 Task: Find connections with filter location Sibaté with filter topic #Advertisingandmarketingwith filter profile language Spanish with filter current company Hoteliers Web with filter school Government High School - India with filter industry Geothermal Electric Power Generation with filter service category Trade Shows with filter keywords title Title Analyst
Action: Mouse moved to (257, 212)
Screenshot: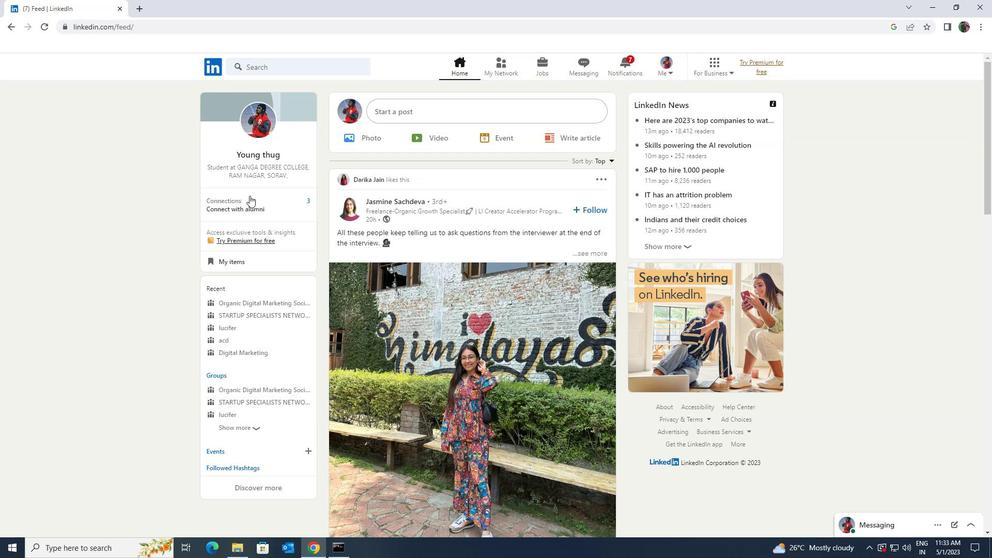 
Action: Mouse pressed left at (257, 212)
Screenshot: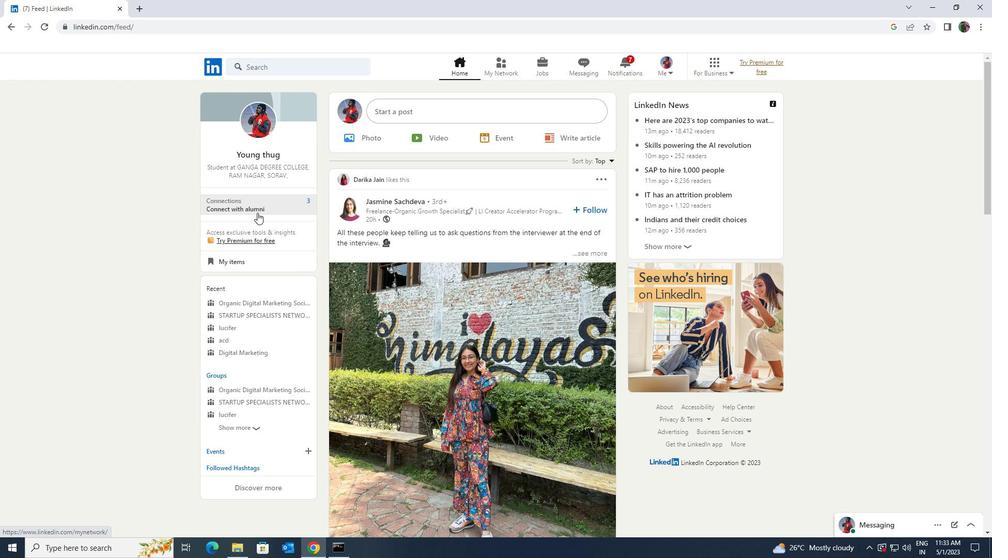 
Action: Mouse moved to (284, 126)
Screenshot: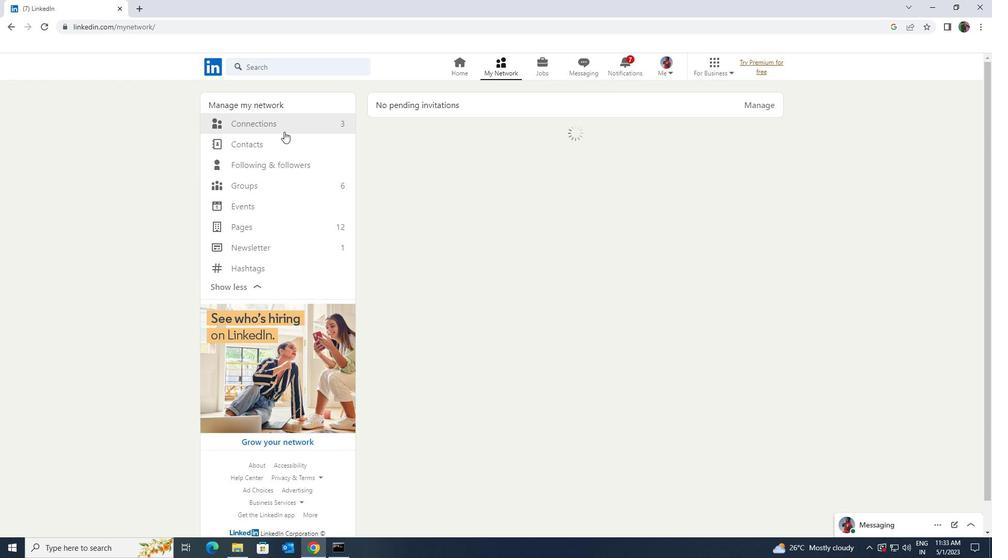 
Action: Mouse pressed left at (284, 126)
Screenshot: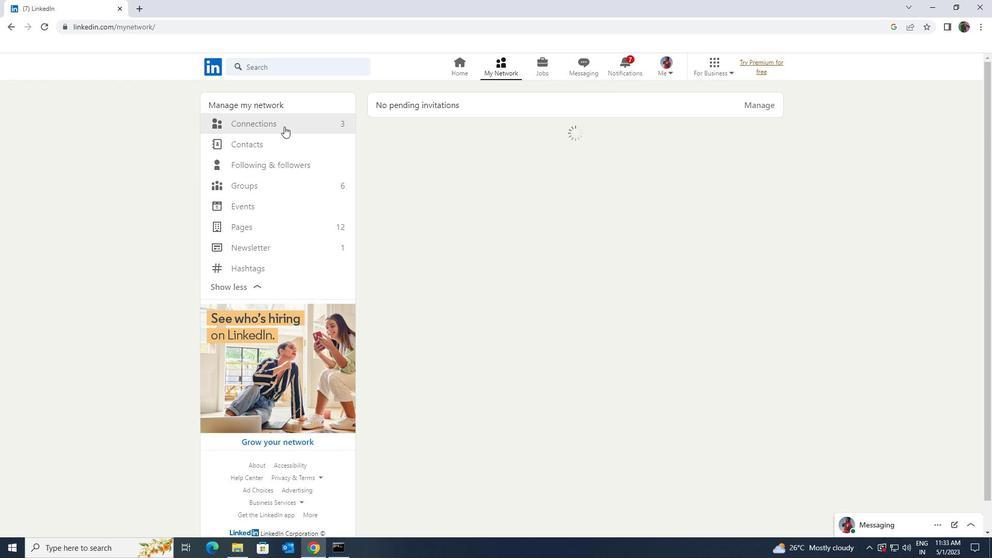 
Action: Mouse moved to (556, 125)
Screenshot: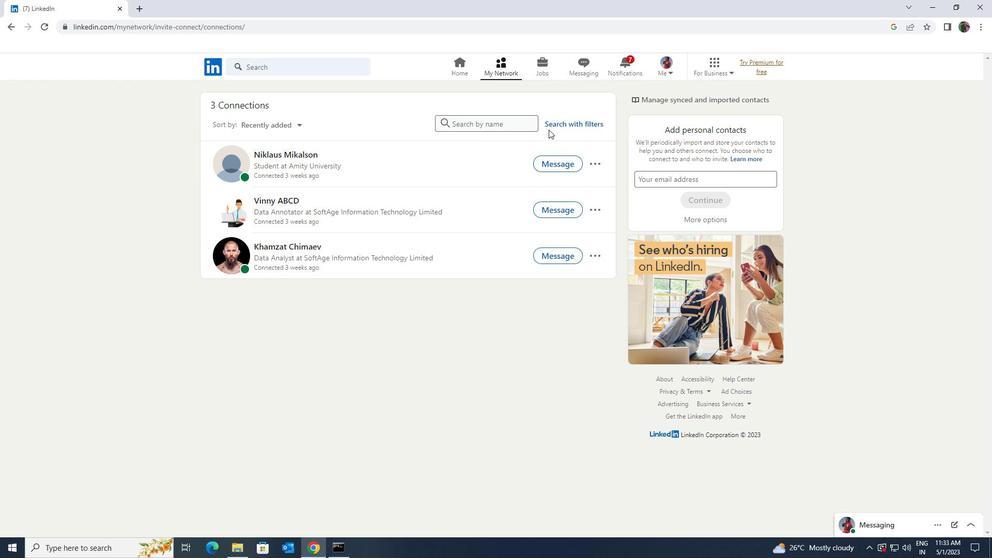 
Action: Mouse pressed left at (556, 125)
Screenshot: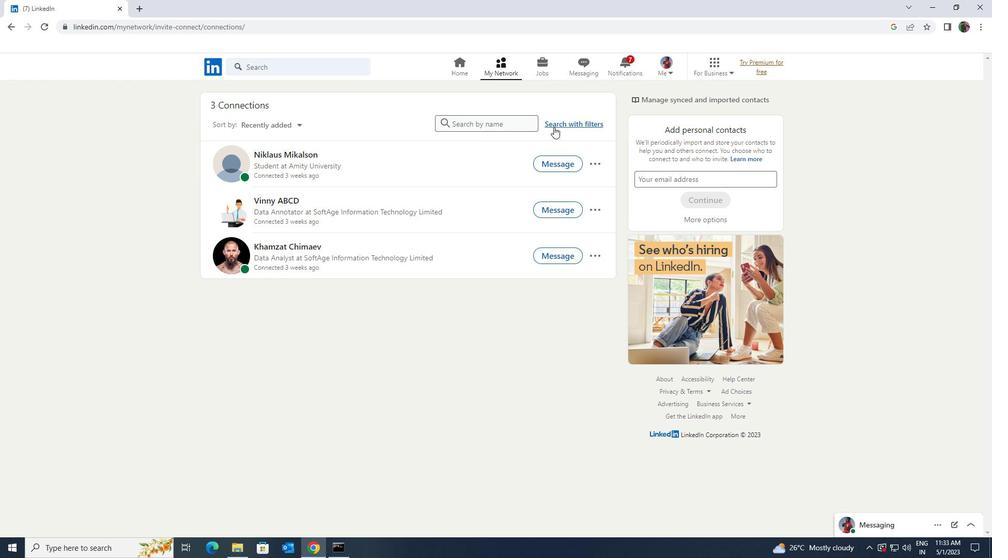 
Action: Mouse moved to (528, 98)
Screenshot: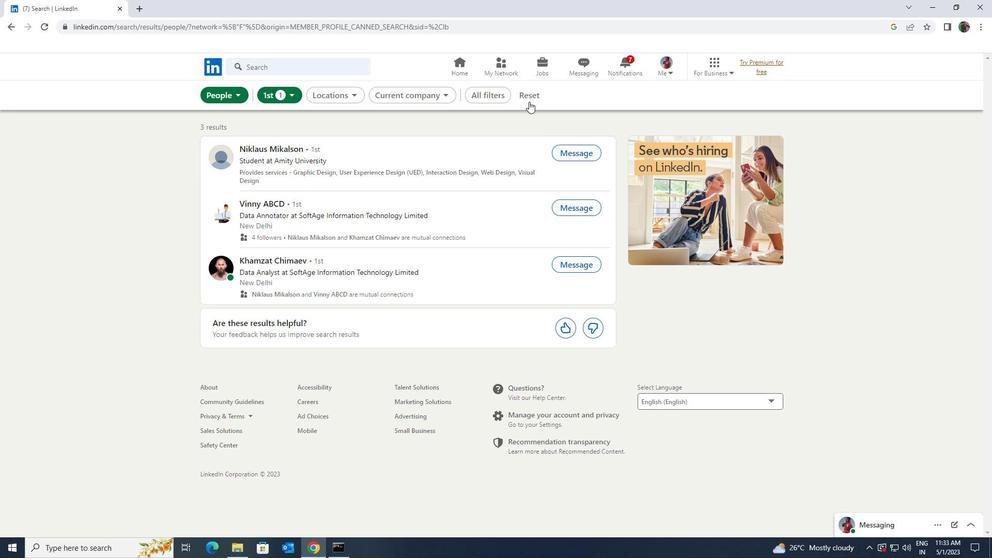 
Action: Mouse pressed left at (528, 98)
Screenshot: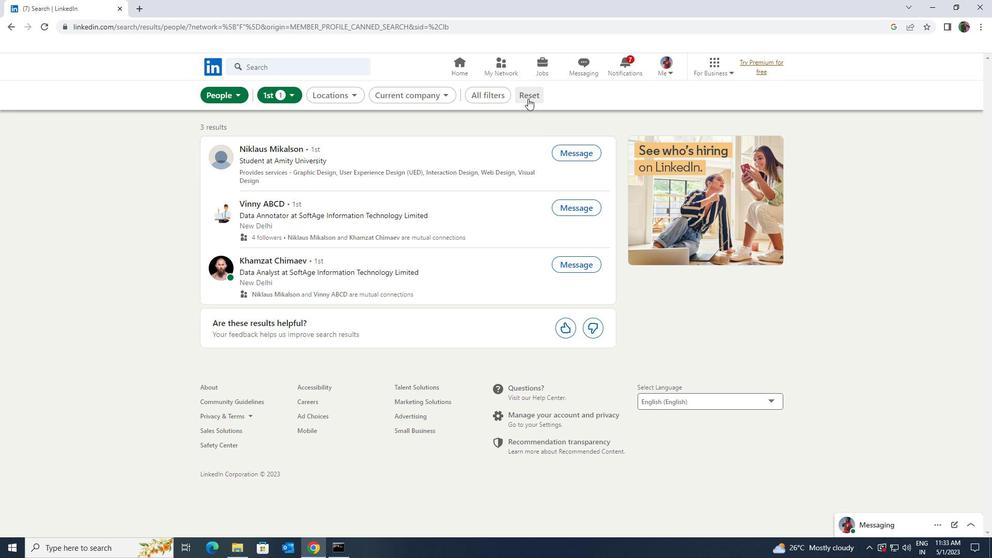 
Action: Mouse moved to (515, 97)
Screenshot: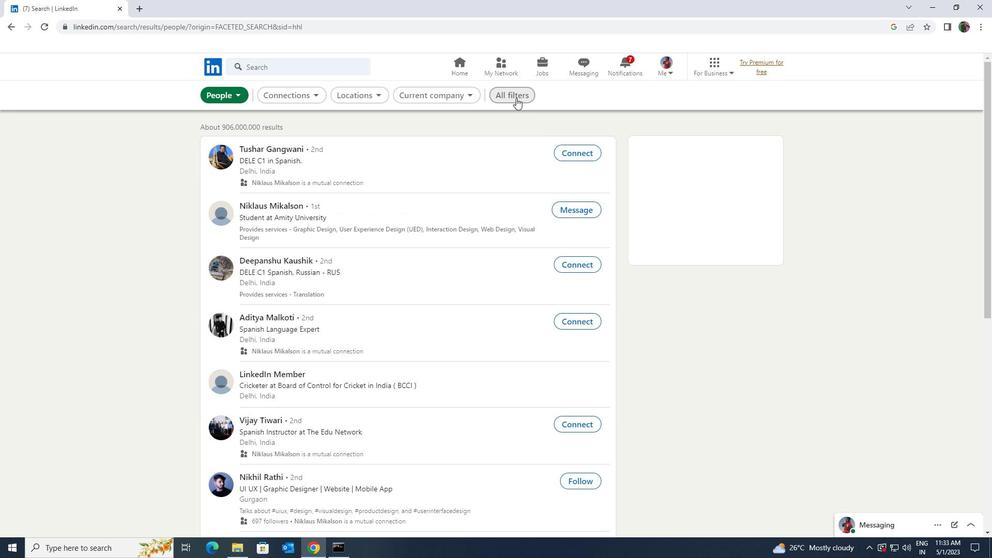 
Action: Mouse pressed left at (515, 97)
Screenshot: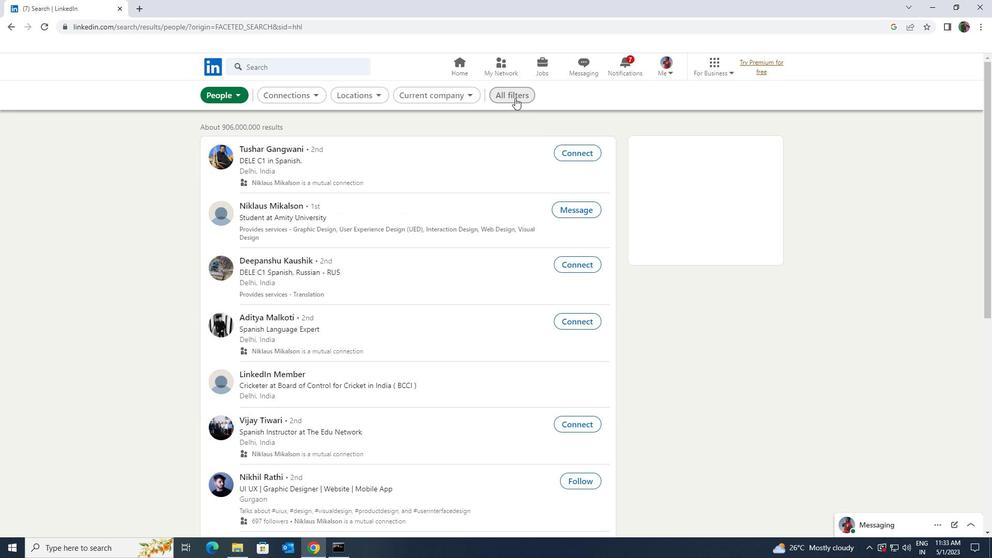 
Action: Mouse moved to (755, 291)
Screenshot: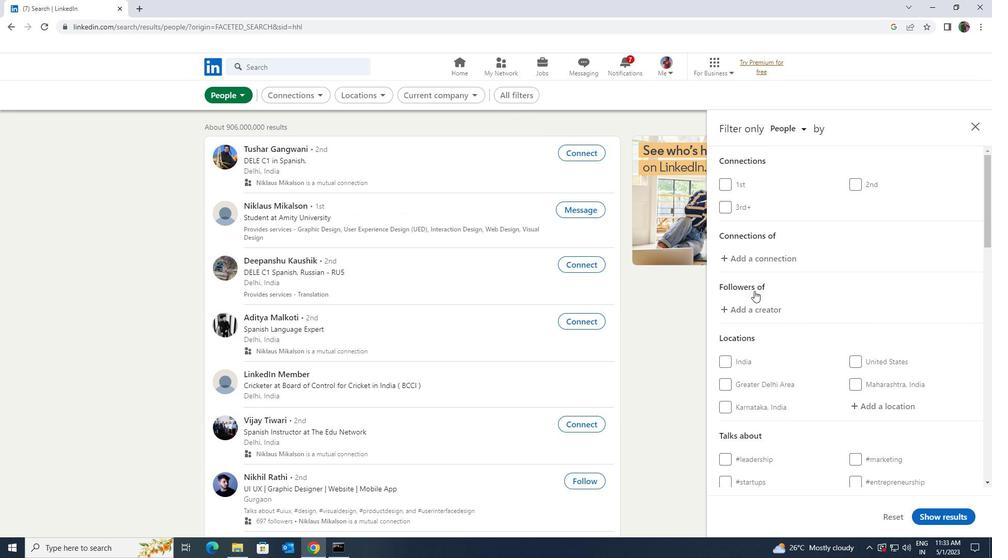 
Action: Mouse scrolled (755, 290) with delta (0, 0)
Screenshot: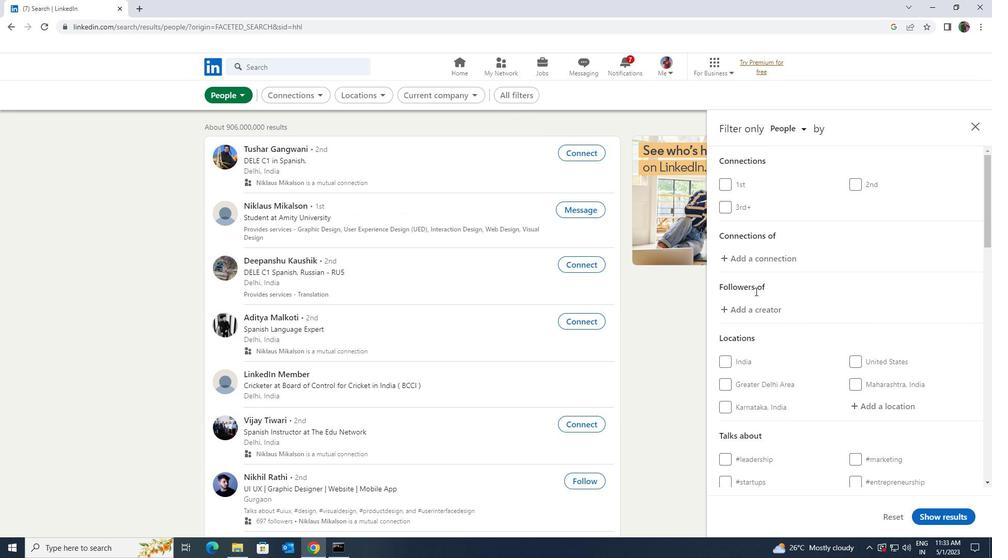 
Action: Mouse moved to (848, 351)
Screenshot: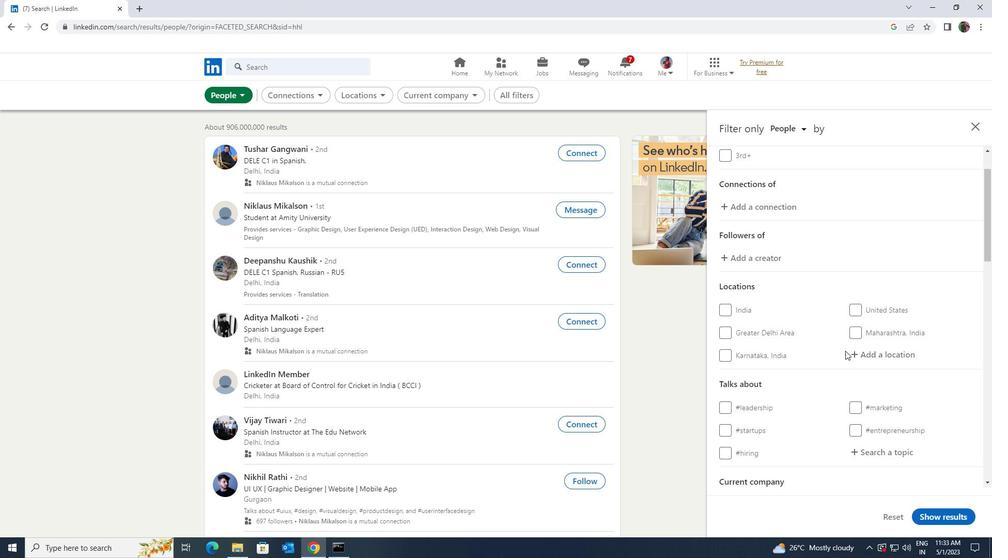
Action: Mouse pressed left at (848, 351)
Screenshot: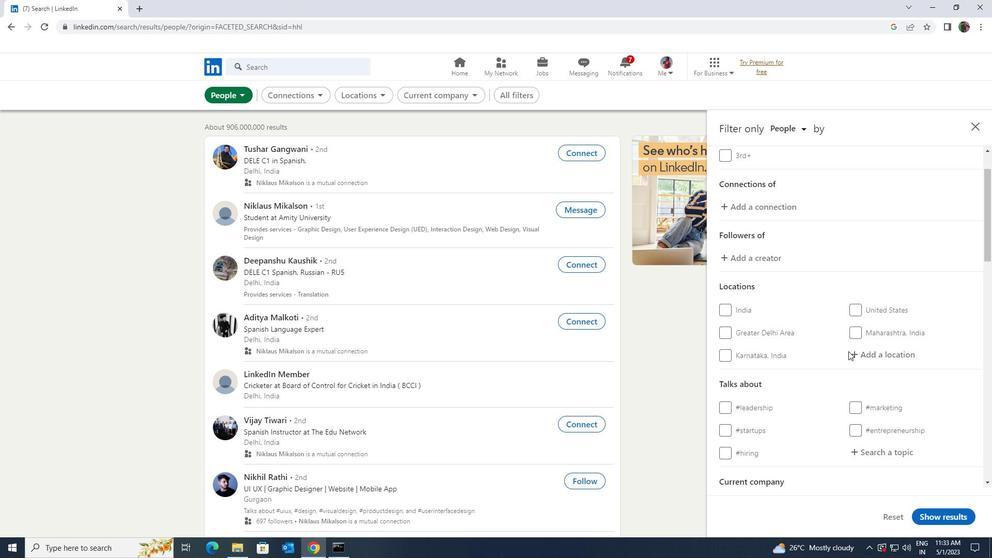 
Action: Mouse moved to (856, 353)
Screenshot: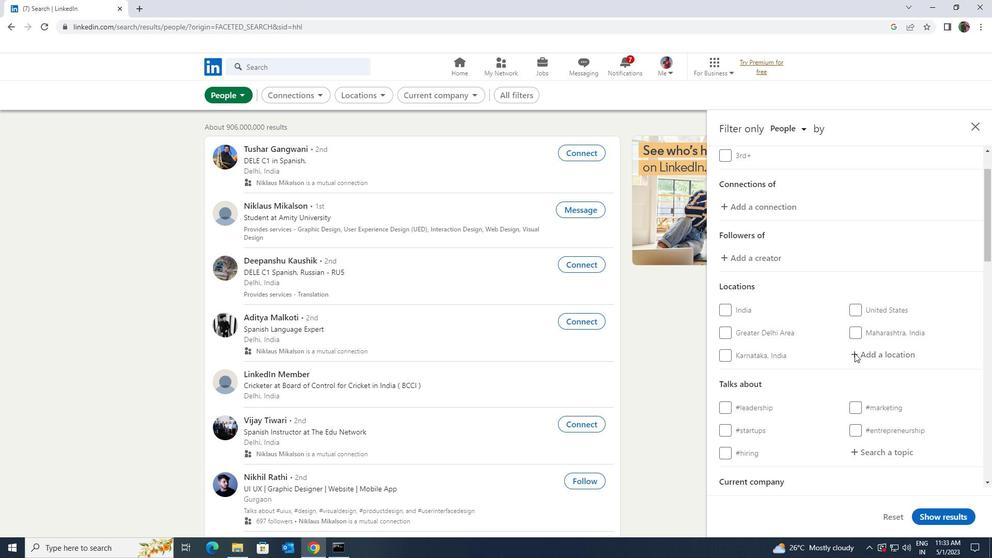 
Action: Mouse pressed left at (856, 353)
Screenshot: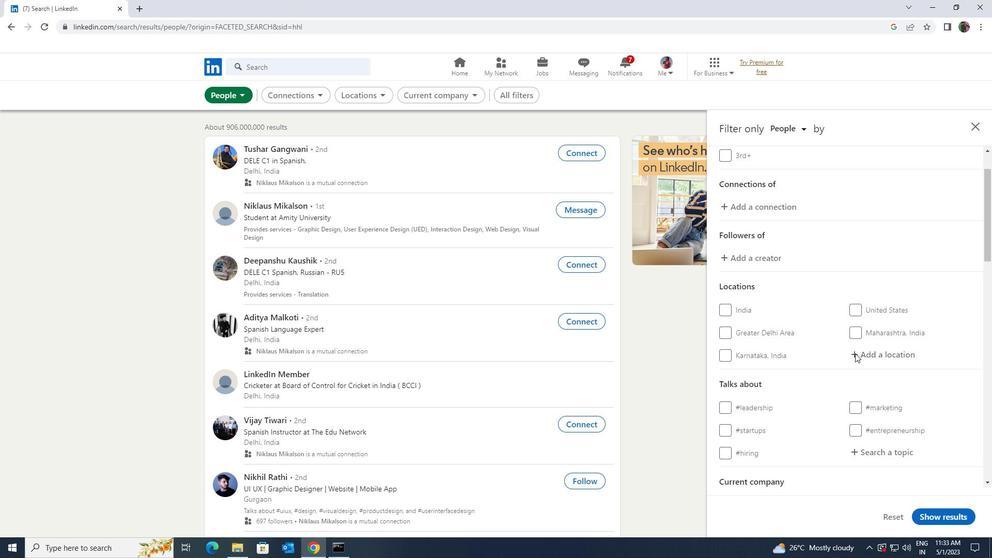 
Action: Key pressed <Key.shift>SIBATE
Screenshot: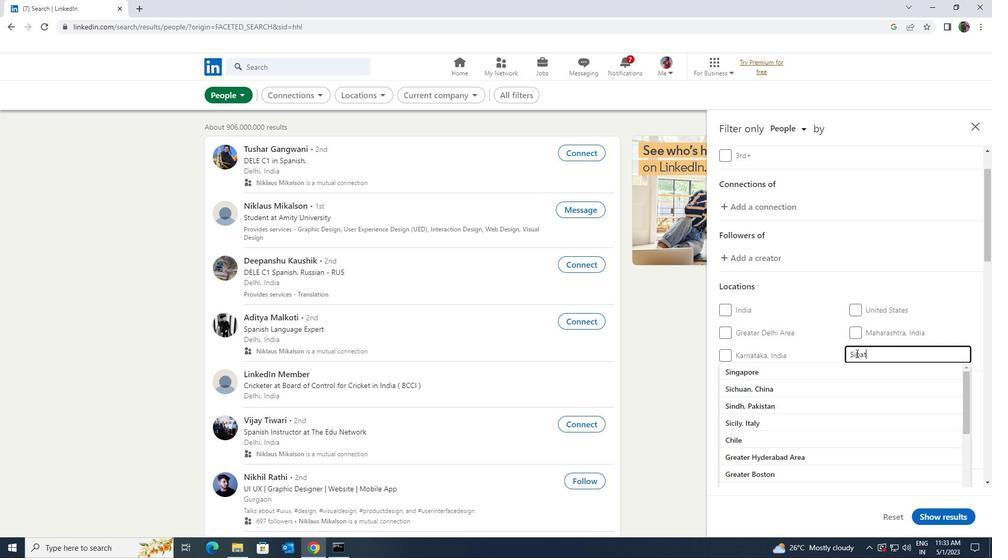 
Action: Mouse moved to (859, 366)
Screenshot: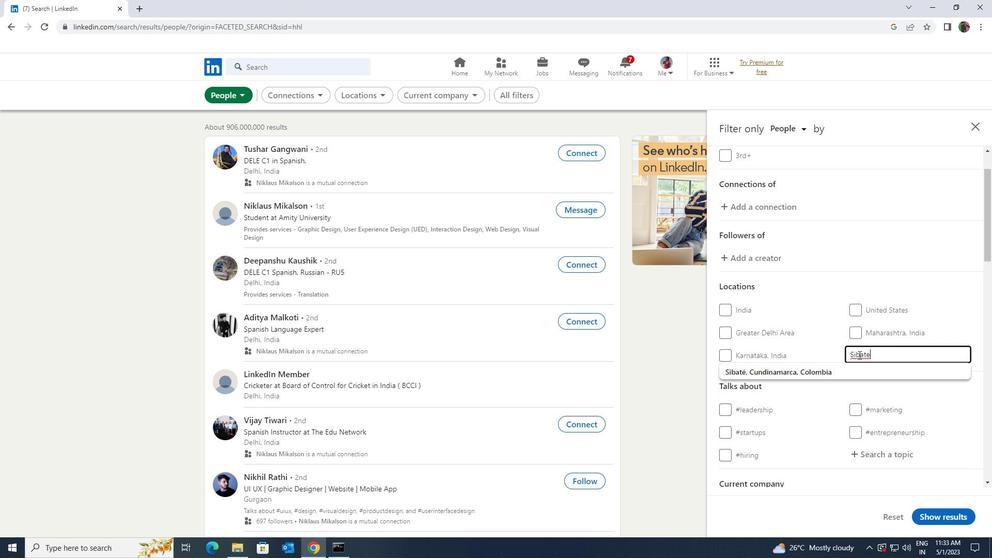 
Action: Mouse pressed left at (859, 366)
Screenshot: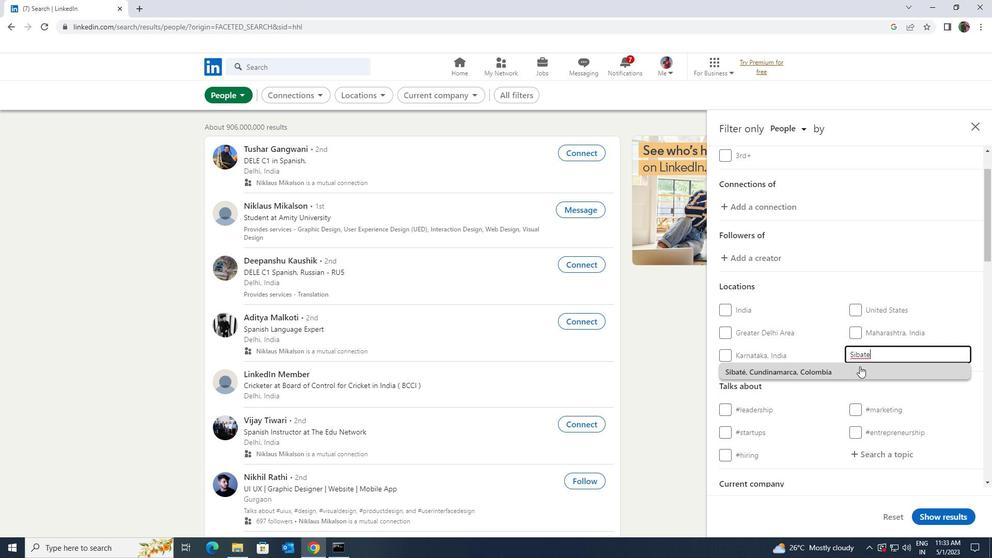 
Action: Mouse moved to (861, 366)
Screenshot: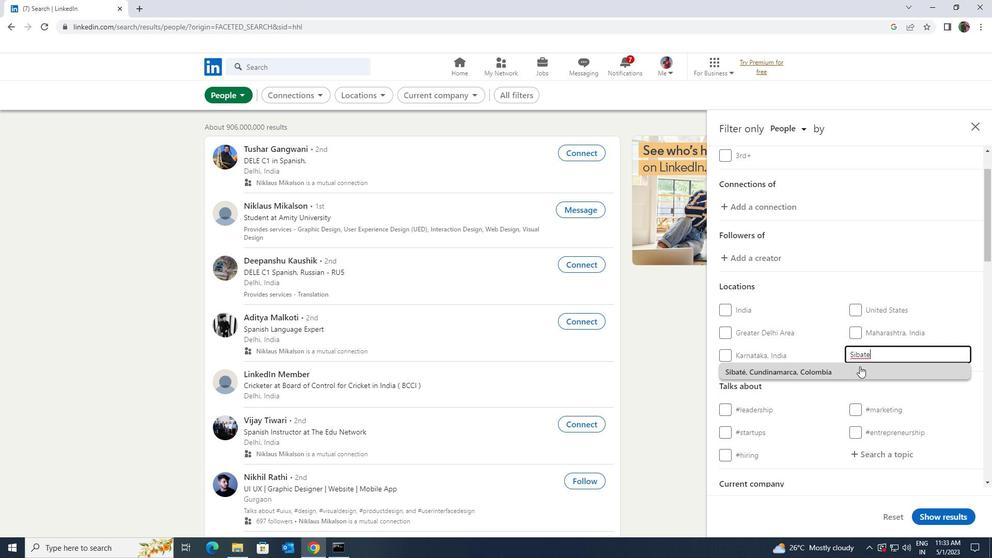 
Action: Mouse scrolled (861, 366) with delta (0, 0)
Screenshot: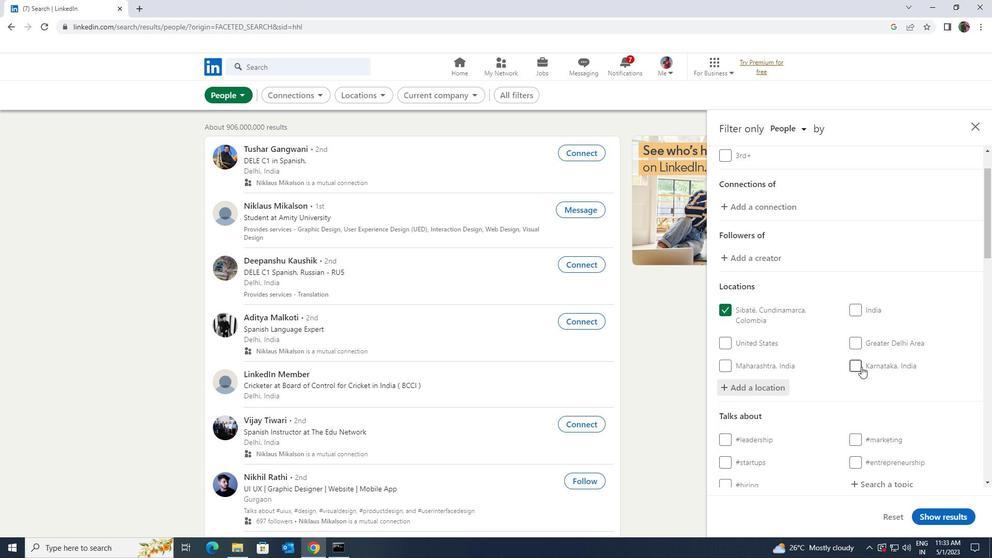 
Action: Mouse moved to (861, 366)
Screenshot: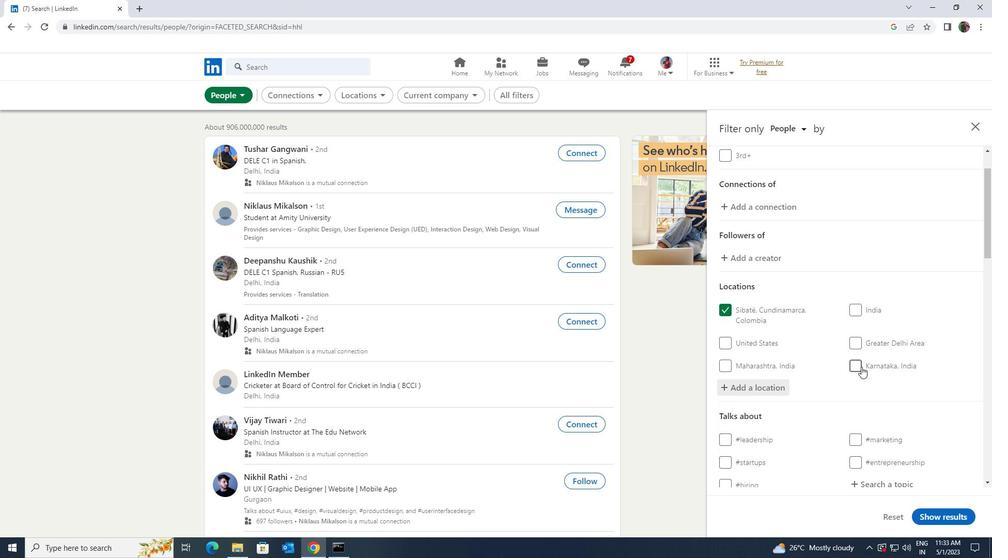 
Action: Mouse scrolled (861, 366) with delta (0, 0)
Screenshot: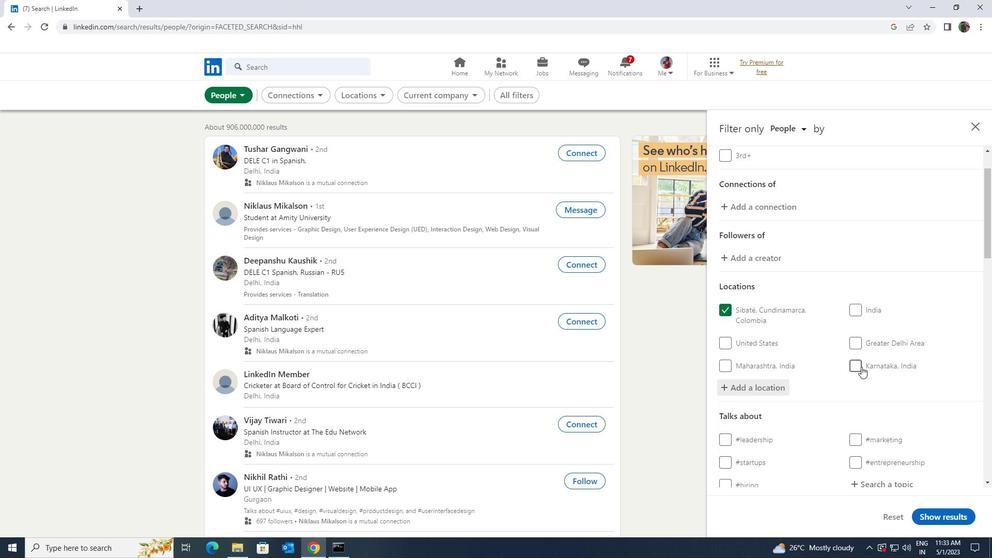 
Action: Mouse scrolled (861, 366) with delta (0, 0)
Screenshot: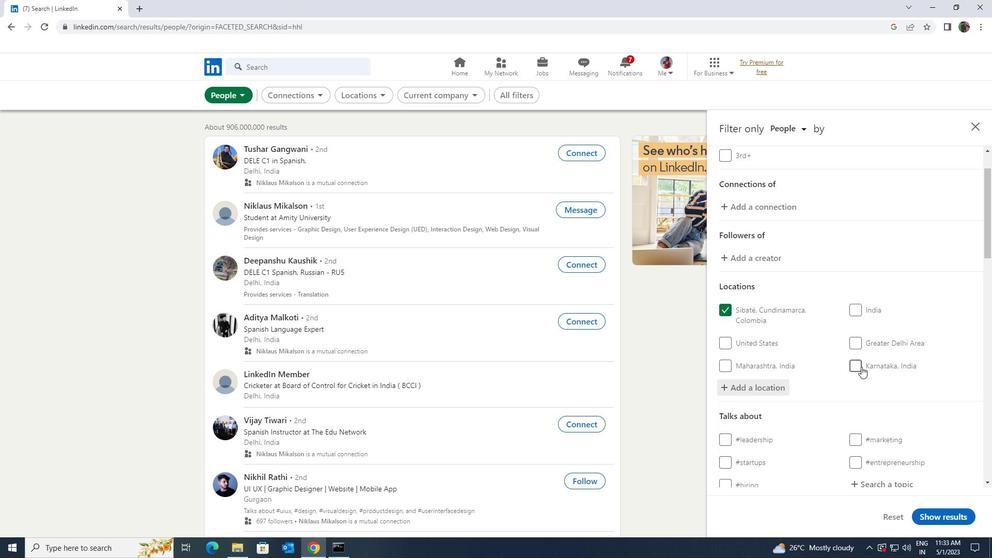 
Action: Mouse moved to (867, 327)
Screenshot: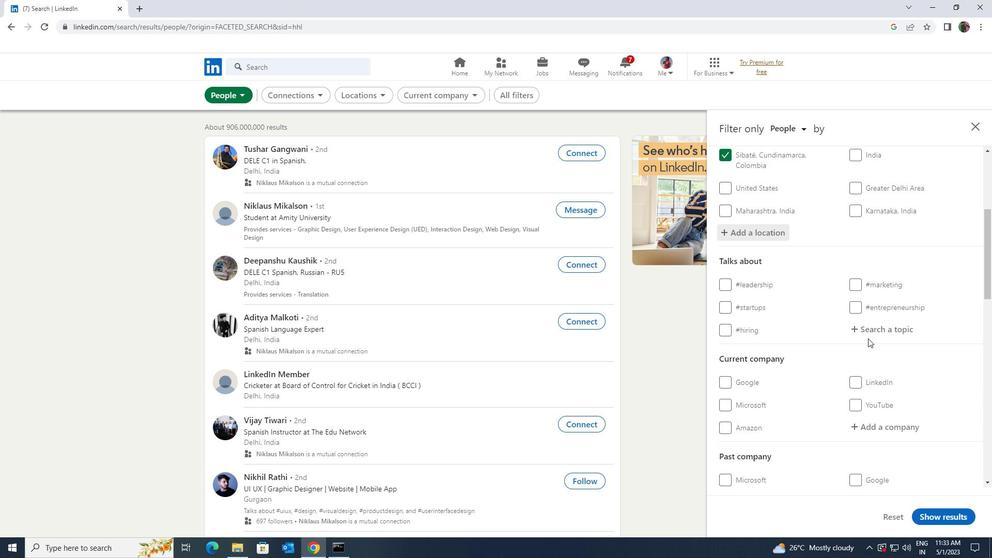 
Action: Mouse pressed left at (867, 327)
Screenshot: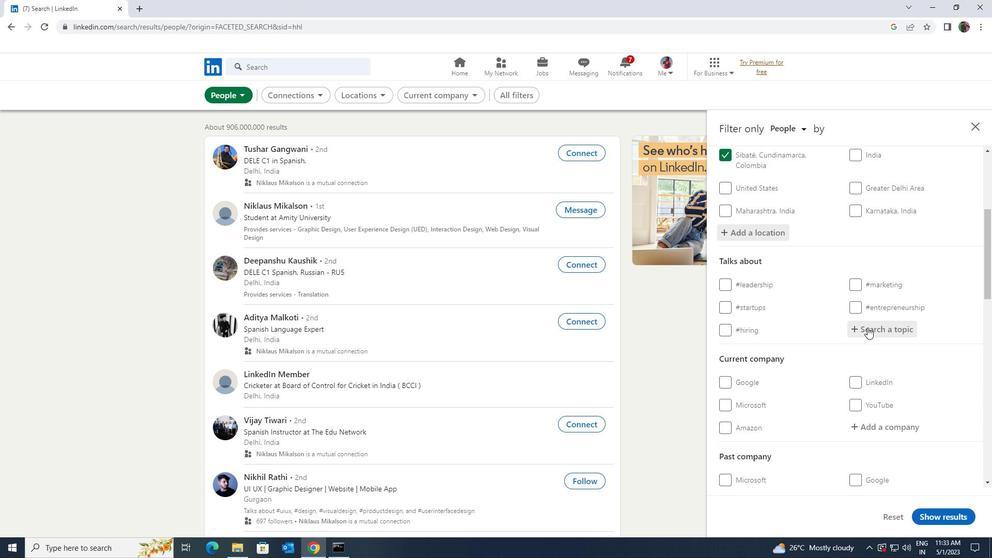 
Action: Key pressed <Key.shift>ADVER
Screenshot: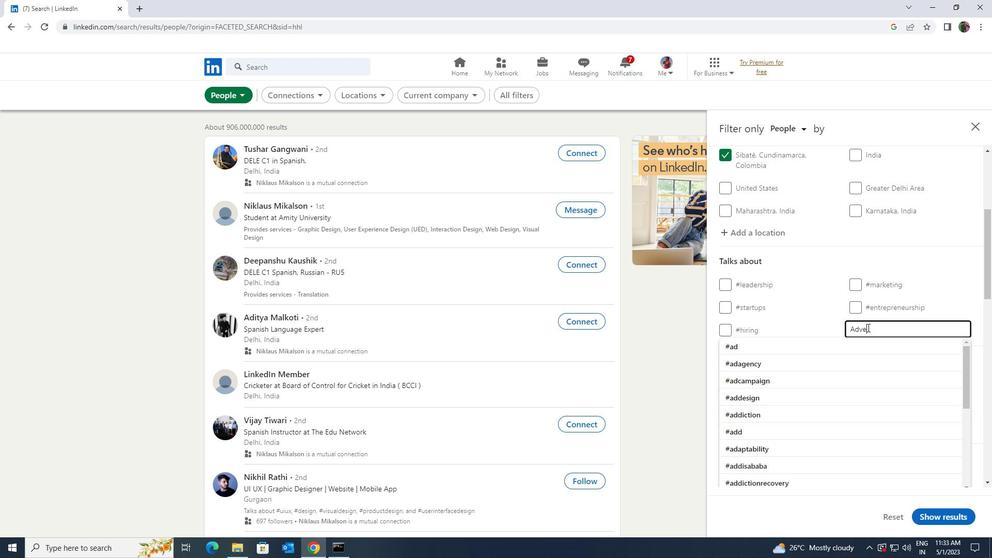 
Action: Mouse moved to (853, 425)
Screenshot: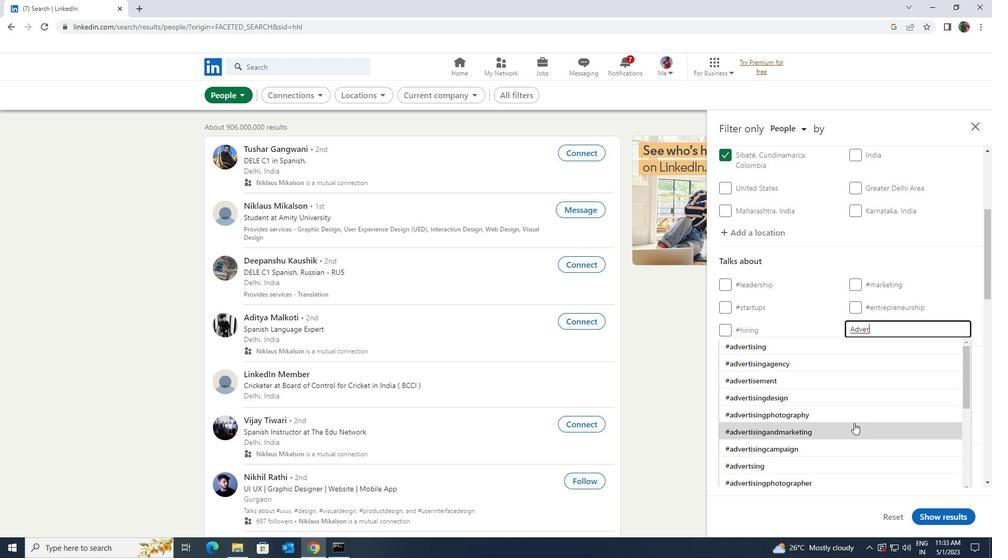 
Action: Mouse pressed left at (853, 425)
Screenshot: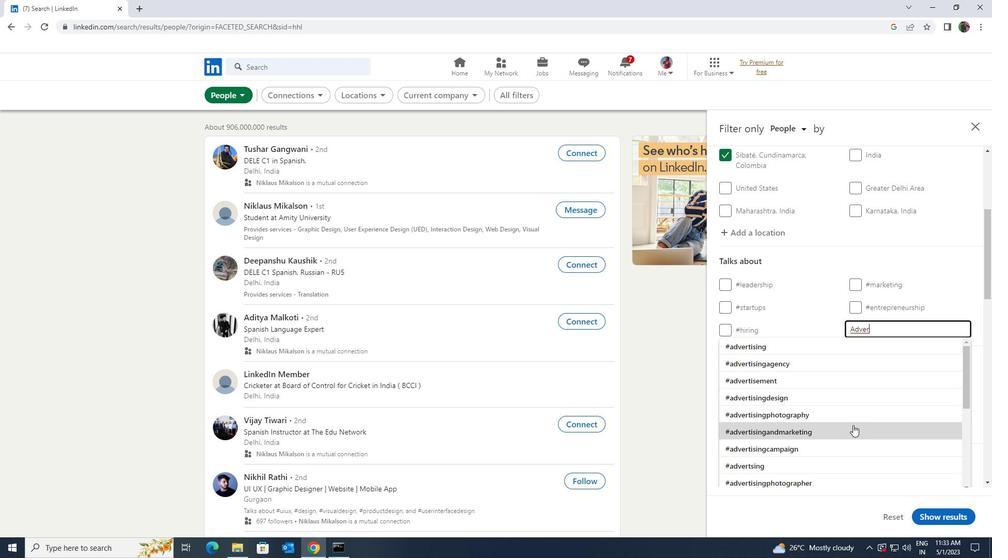 
Action: Mouse scrolled (853, 424) with delta (0, 0)
Screenshot: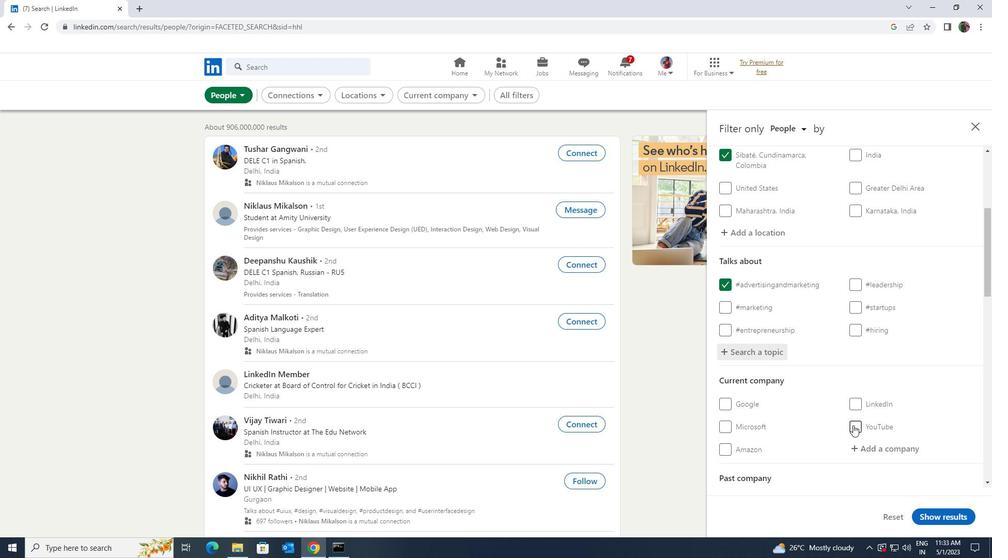 
Action: Mouse scrolled (853, 424) with delta (0, 0)
Screenshot: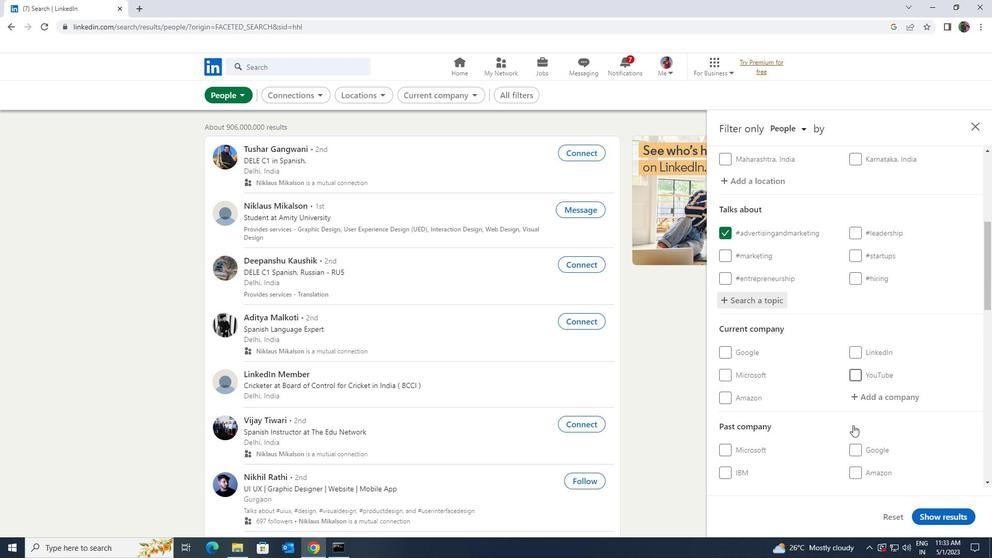 
Action: Mouse moved to (851, 426)
Screenshot: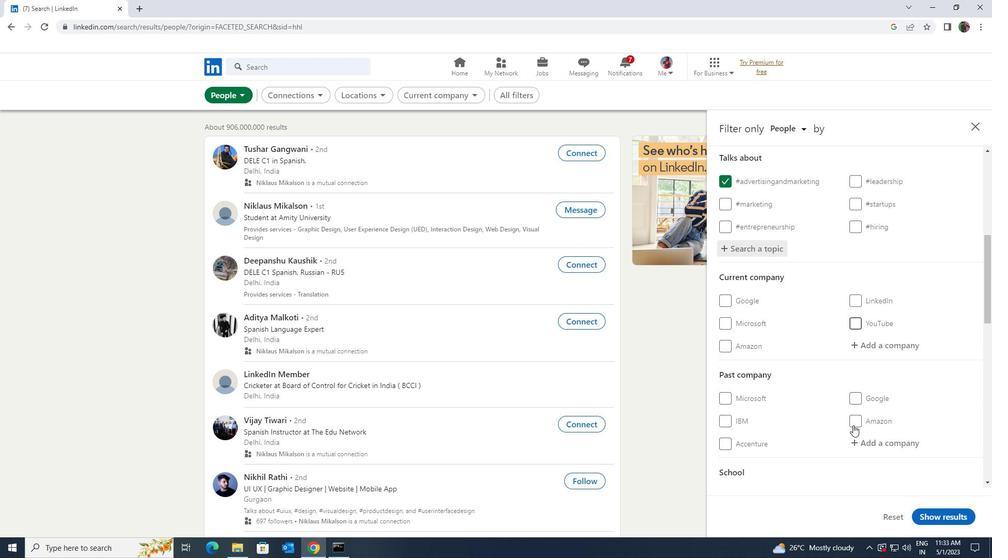 
Action: Mouse scrolled (851, 425) with delta (0, 0)
Screenshot: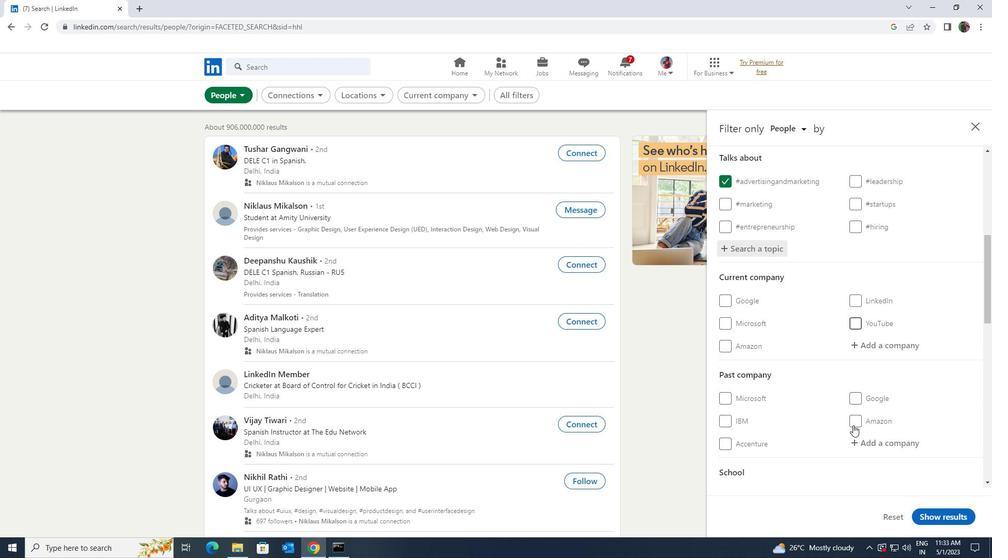 
Action: Mouse scrolled (851, 425) with delta (0, 0)
Screenshot: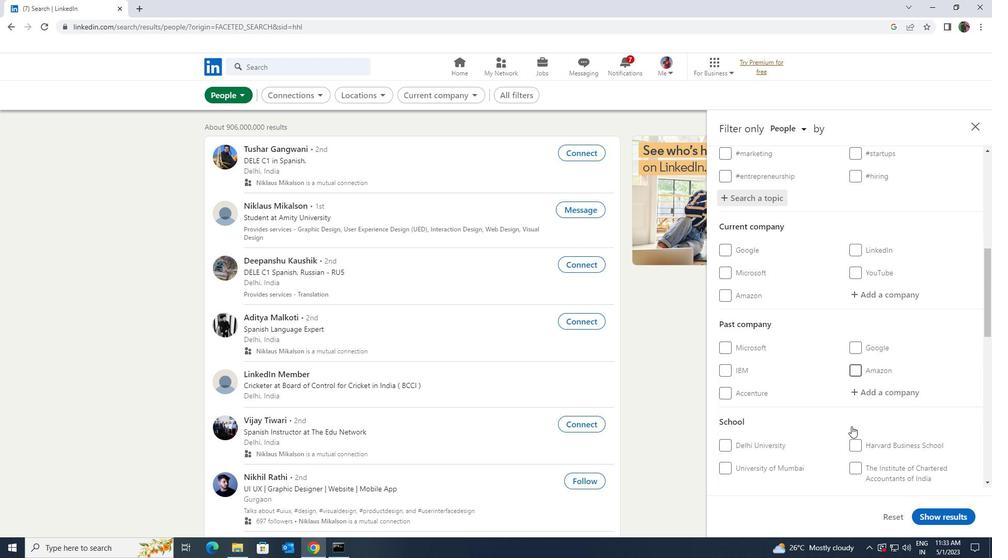 
Action: Mouse scrolled (851, 425) with delta (0, 0)
Screenshot: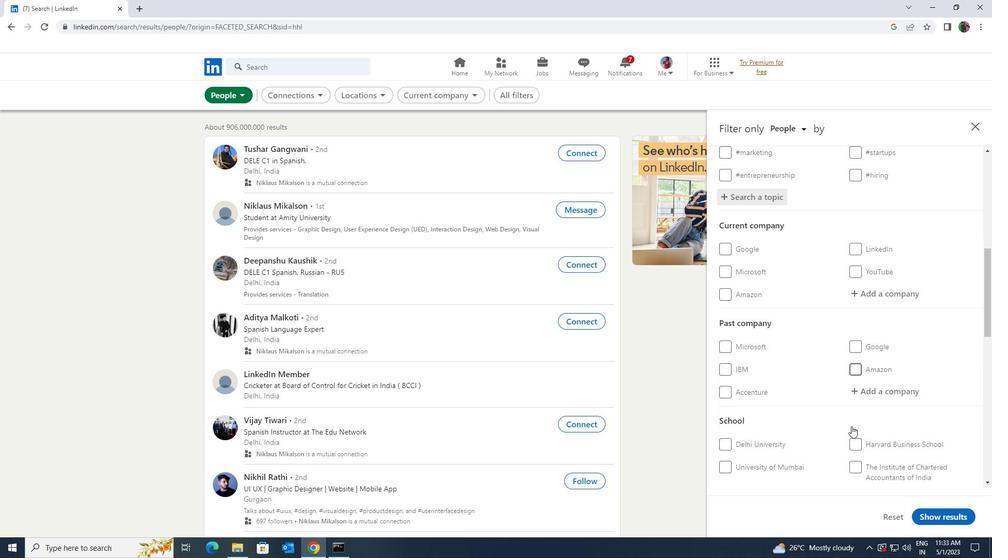 
Action: Mouse scrolled (851, 425) with delta (0, 0)
Screenshot: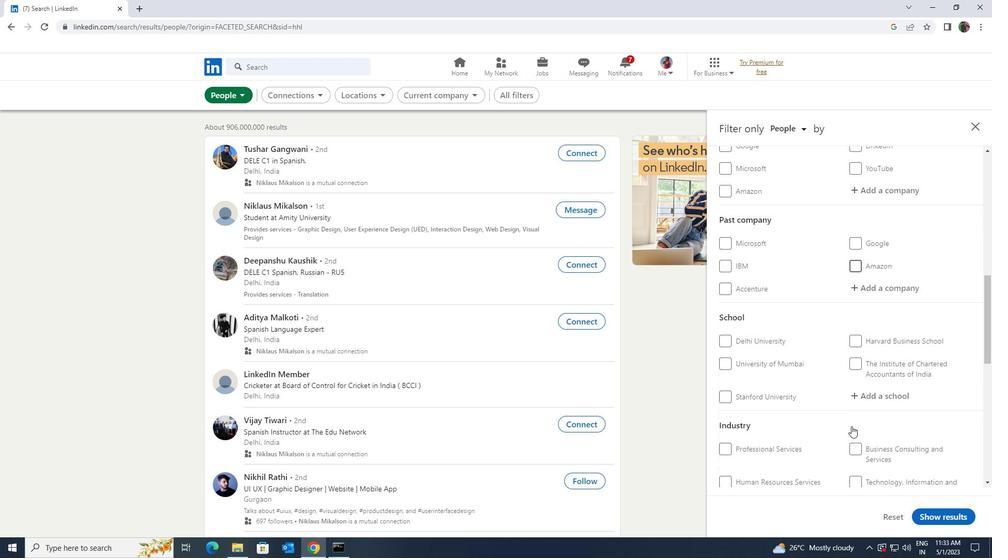 
Action: Mouse scrolled (851, 425) with delta (0, 0)
Screenshot: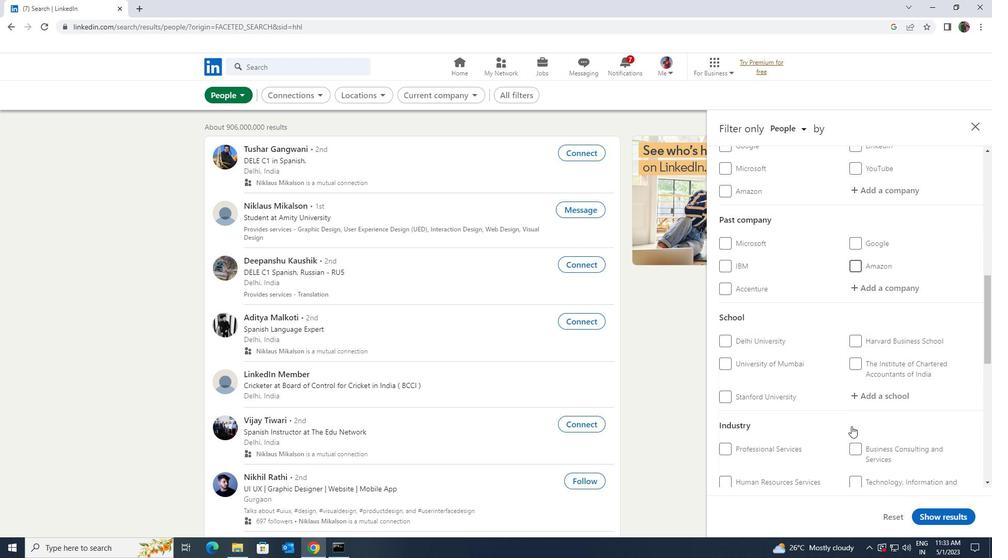 
Action: Mouse scrolled (851, 425) with delta (0, 0)
Screenshot: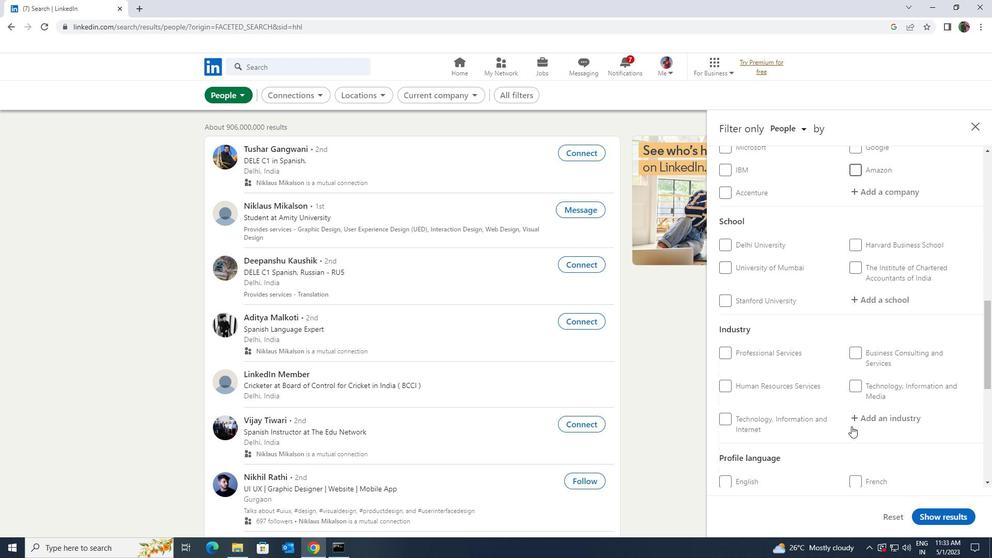 
Action: Mouse moved to (725, 440)
Screenshot: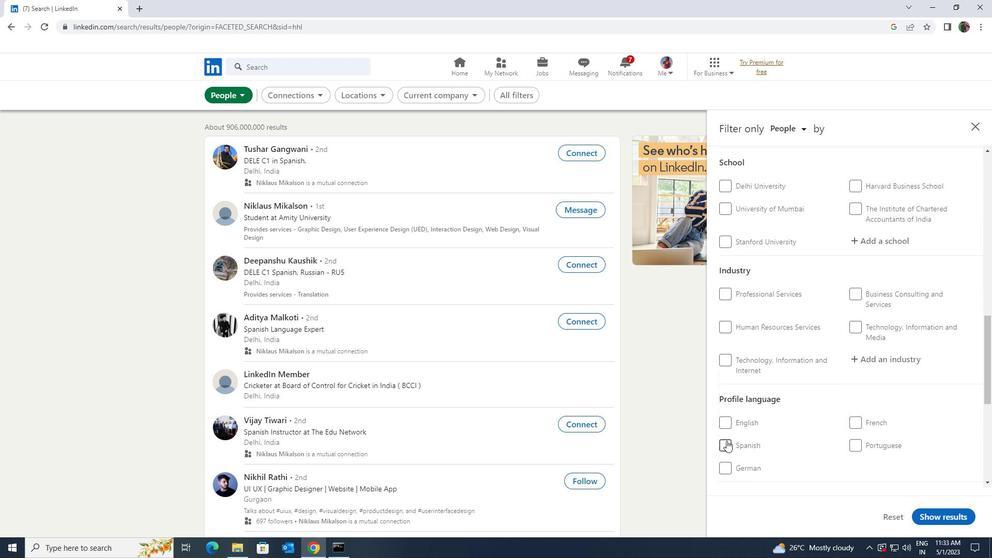 
Action: Mouse pressed left at (725, 440)
Screenshot: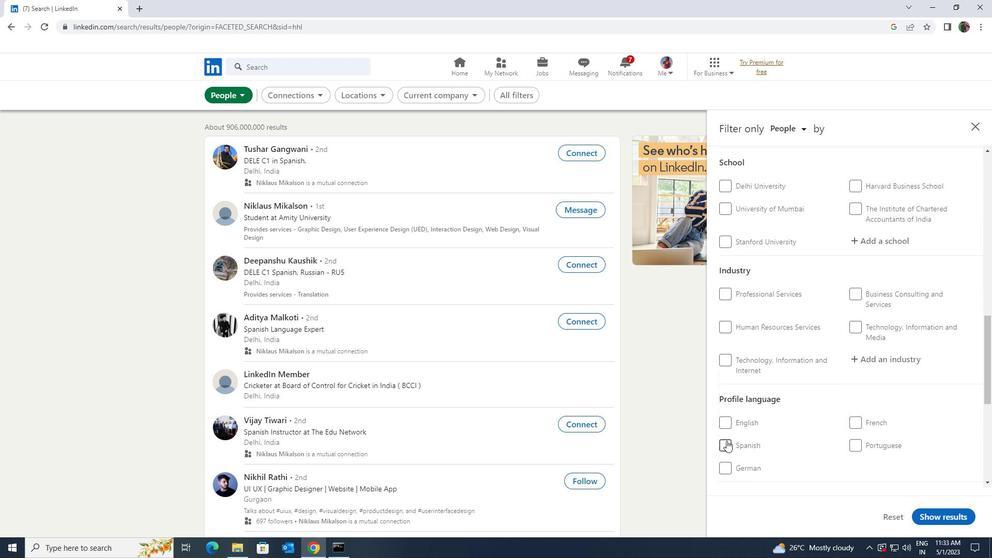 
Action: Mouse moved to (801, 435)
Screenshot: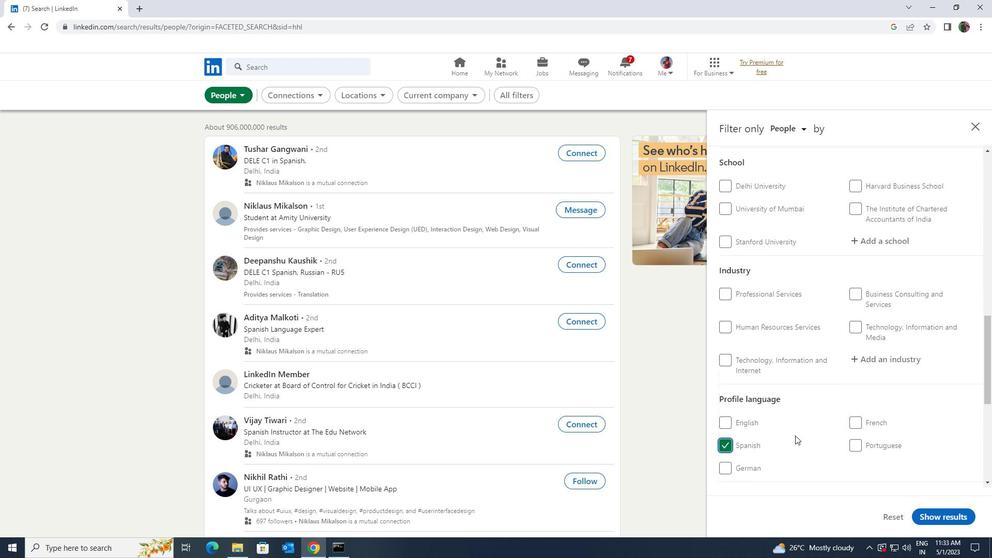 
Action: Mouse scrolled (801, 436) with delta (0, 0)
Screenshot: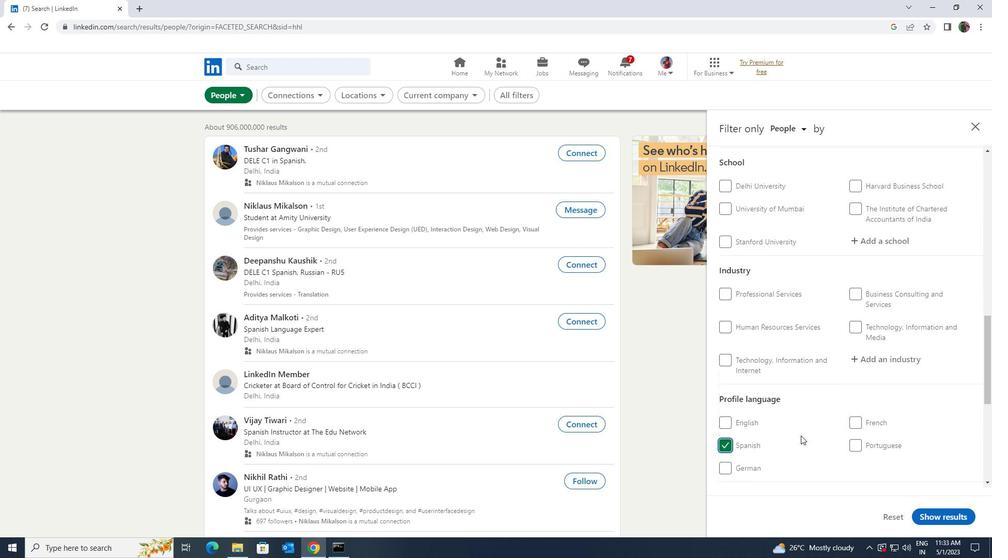 
Action: Mouse scrolled (801, 436) with delta (0, 0)
Screenshot: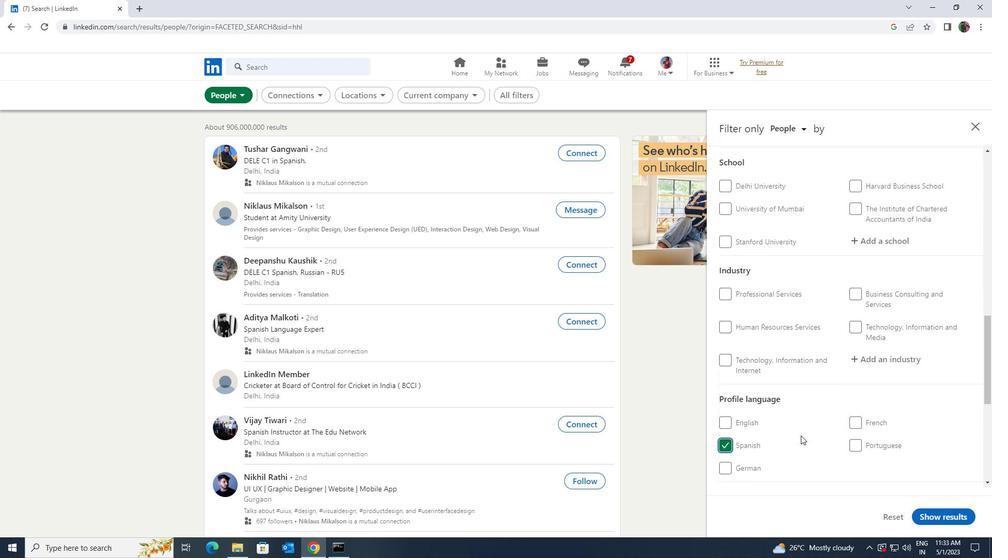 
Action: Mouse scrolled (801, 436) with delta (0, 0)
Screenshot: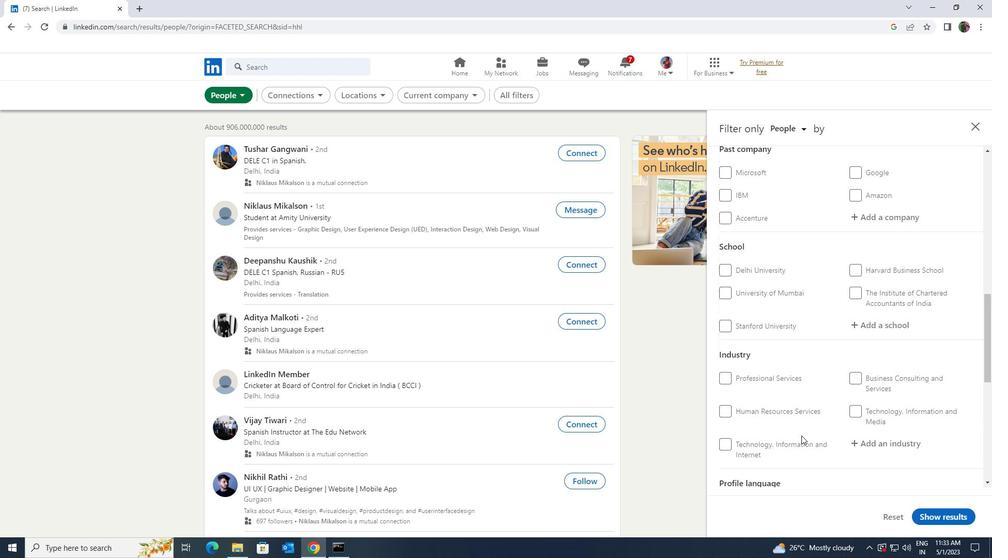 
Action: Mouse scrolled (801, 436) with delta (0, 0)
Screenshot: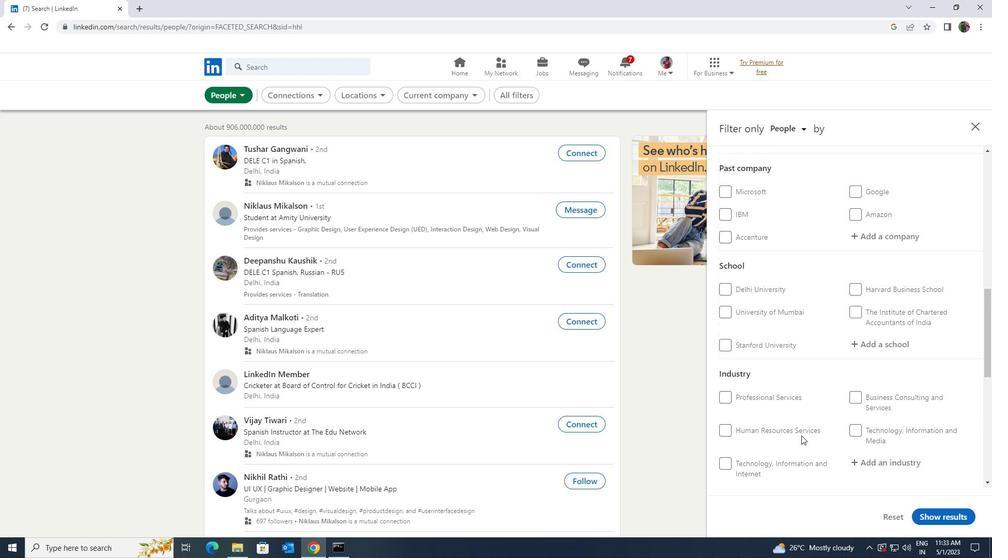 
Action: Mouse scrolled (801, 436) with delta (0, 0)
Screenshot: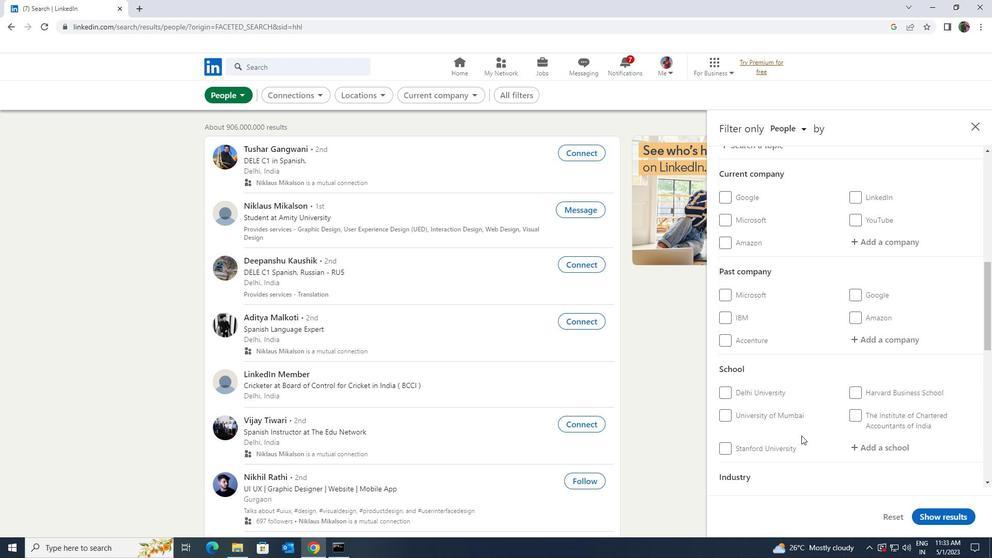 
Action: Mouse scrolled (801, 436) with delta (0, 0)
Screenshot: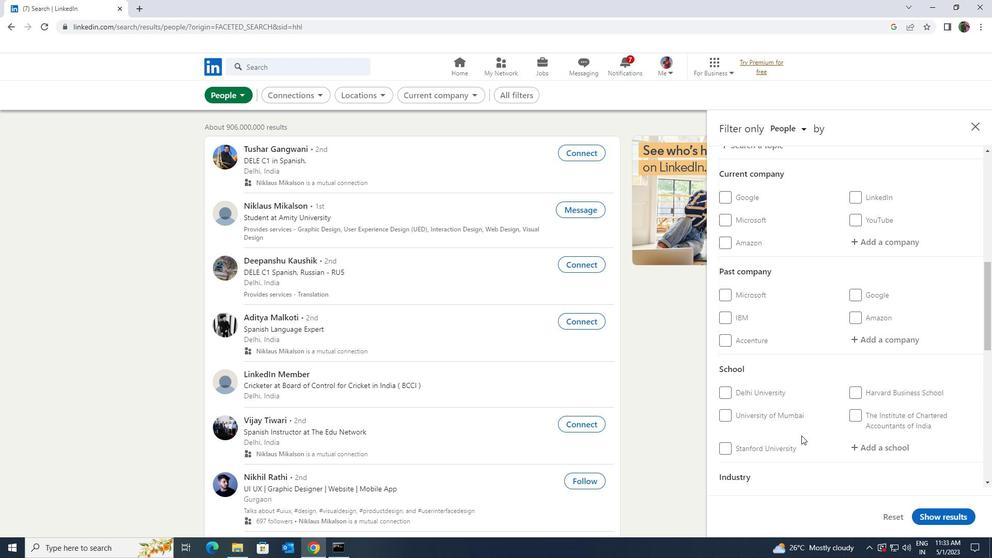 
Action: Mouse scrolled (801, 436) with delta (0, 0)
Screenshot: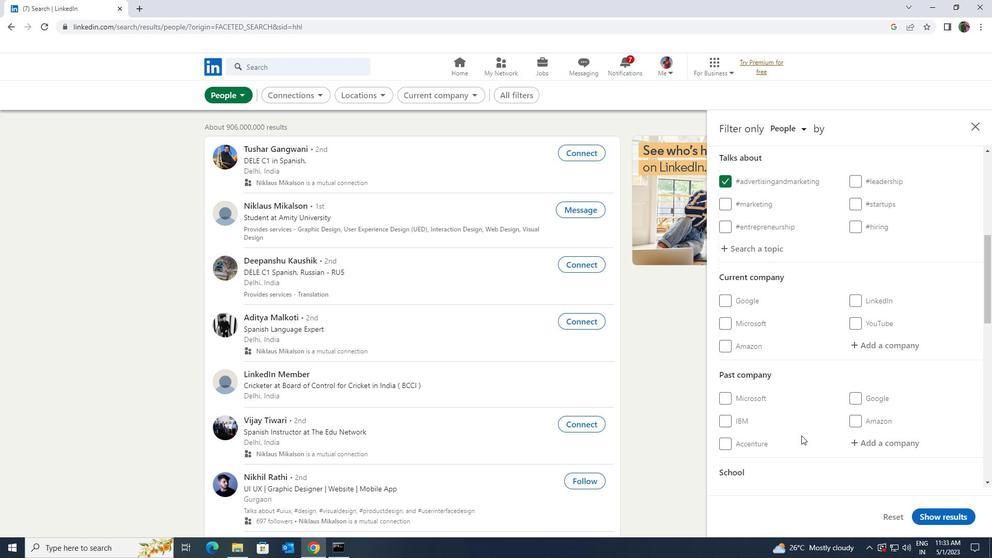 
Action: Mouse moved to (860, 393)
Screenshot: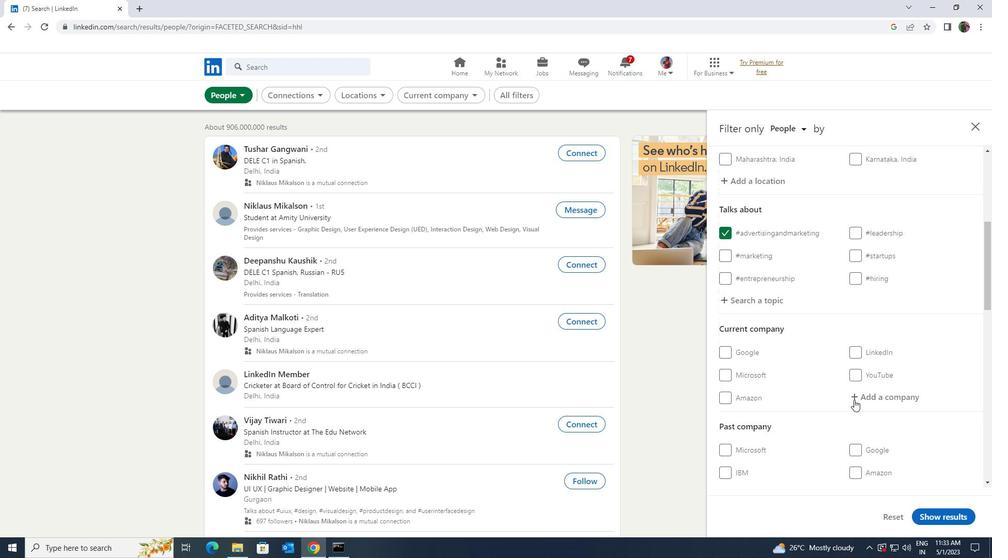 
Action: Mouse pressed left at (860, 393)
Screenshot: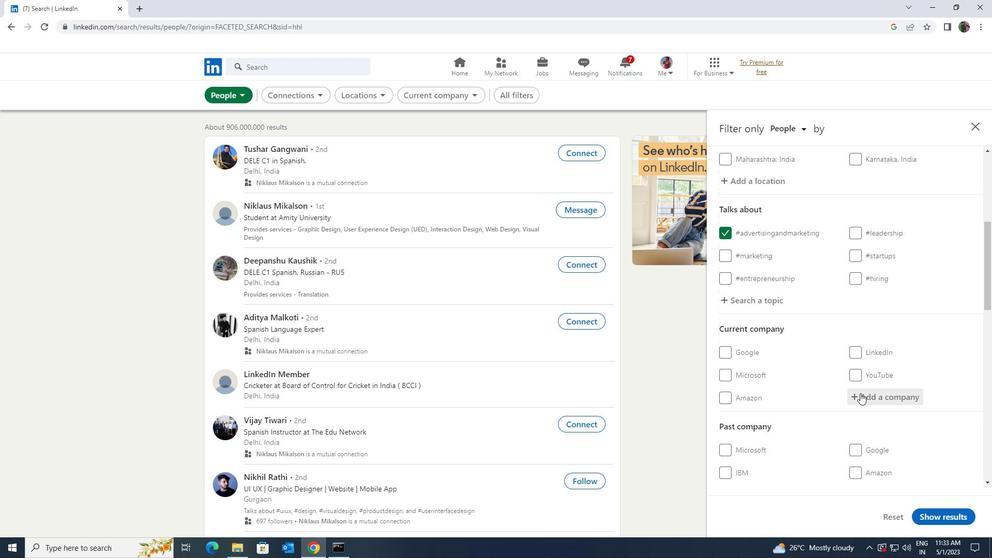 
Action: Key pressed <Key.shift><Key.shift><Key.shift><Key.shift><Key.shift><Key.shift><Key.shift><Key.shift>HOTELIERS
Screenshot: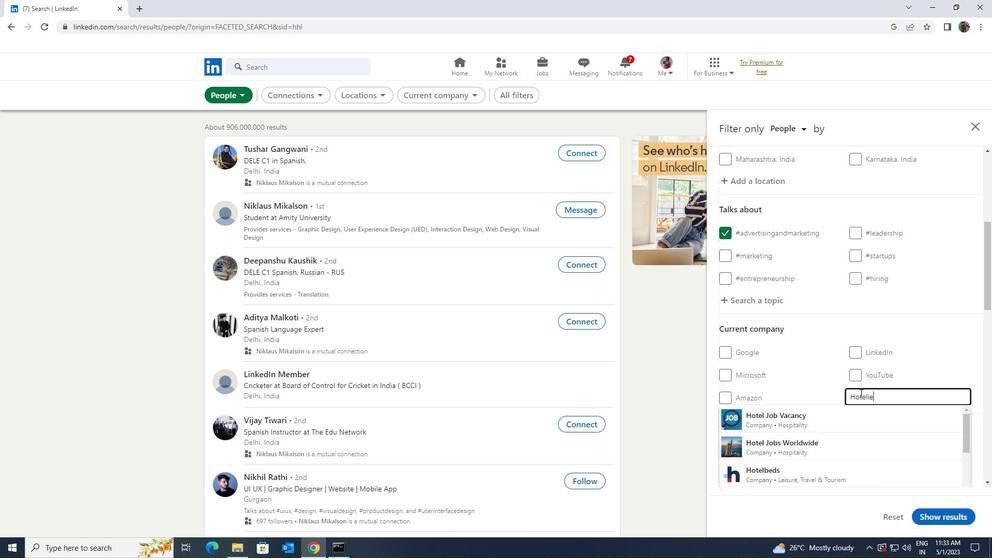 
Action: Mouse moved to (859, 407)
Screenshot: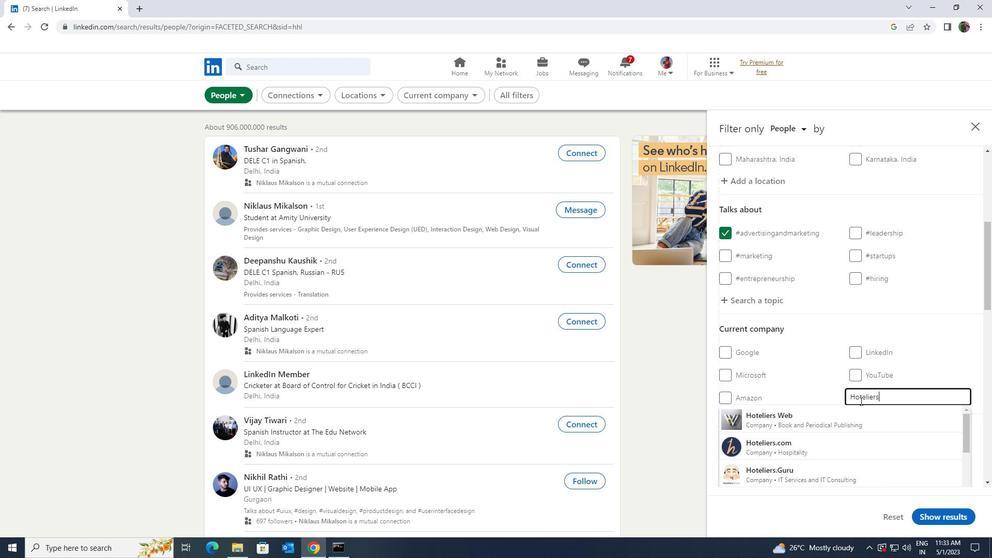 
Action: Mouse pressed left at (859, 407)
Screenshot: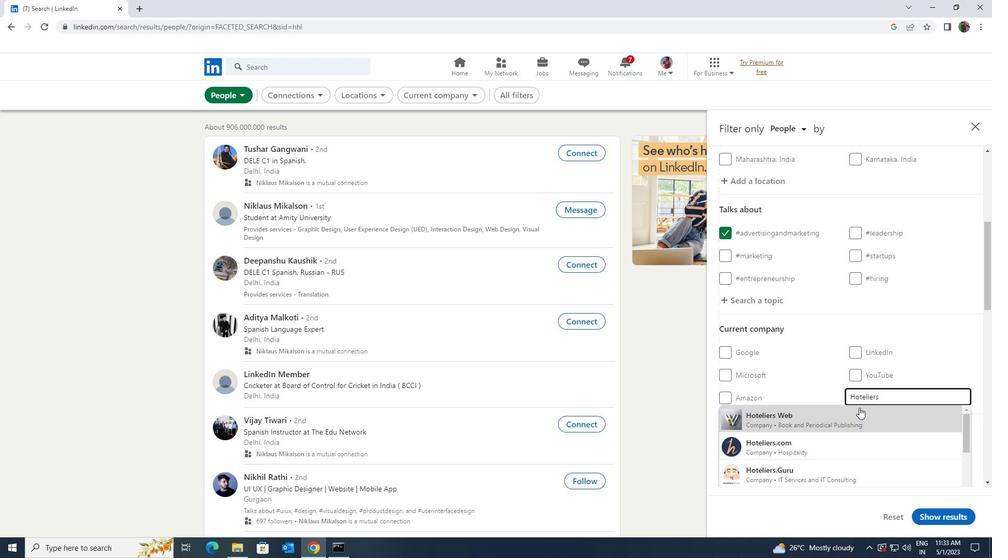 
Action: Mouse scrolled (859, 407) with delta (0, 0)
Screenshot: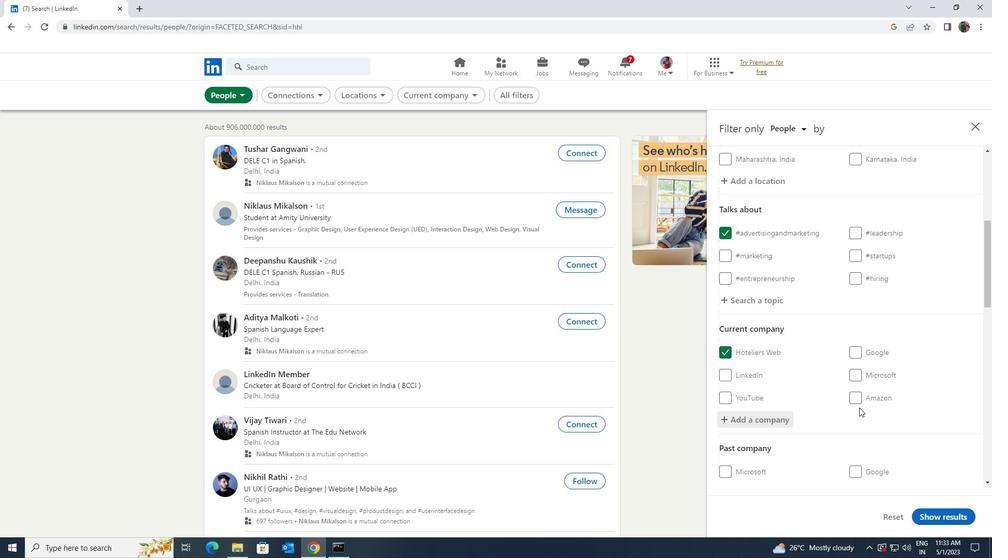 
Action: Mouse scrolled (859, 407) with delta (0, 0)
Screenshot: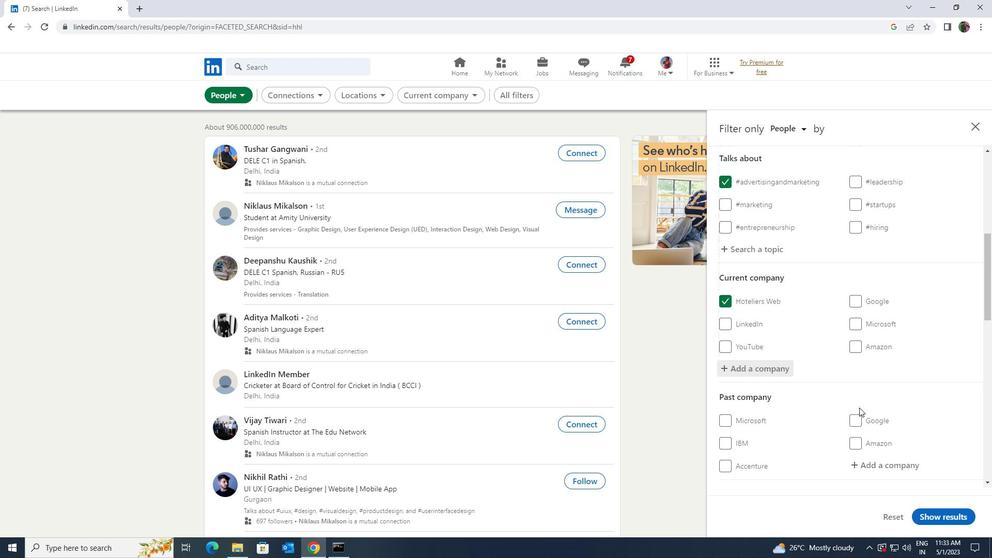 
Action: Mouse scrolled (859, 407) with delta (0, 0)
Screenshot: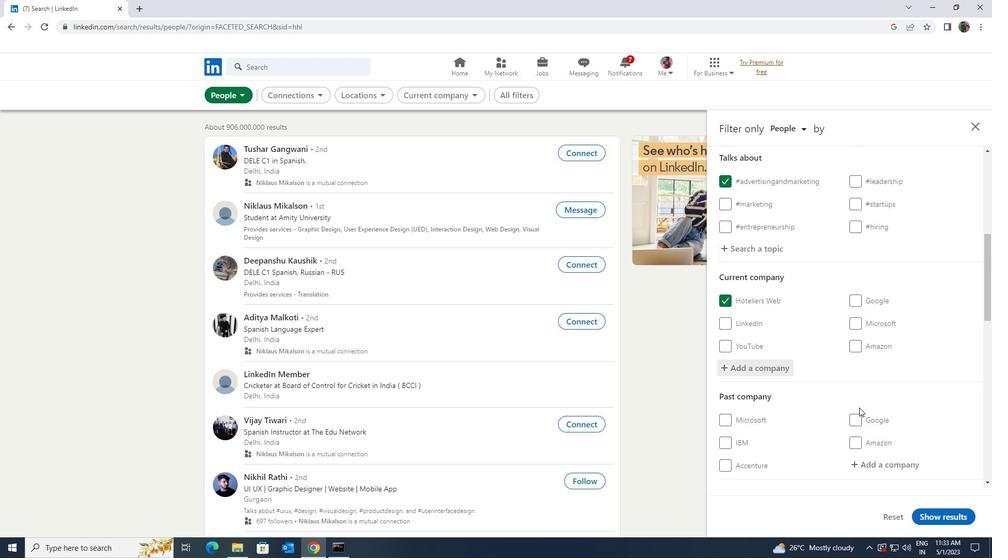
Action: Mouse scrolled (859, 407) with delta (0, 0)
Screenshot: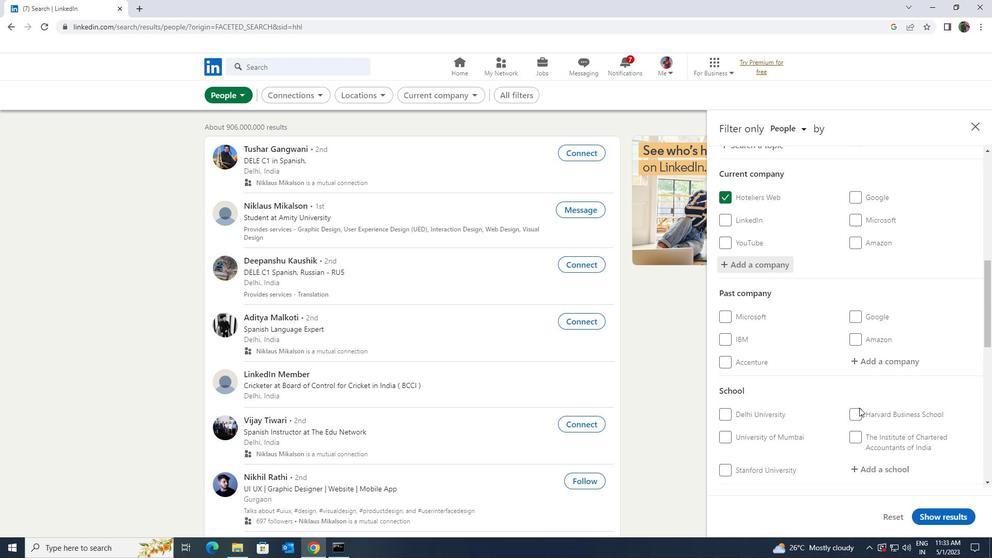 
Action: Mouse moved to (863, 412)
Screenshot: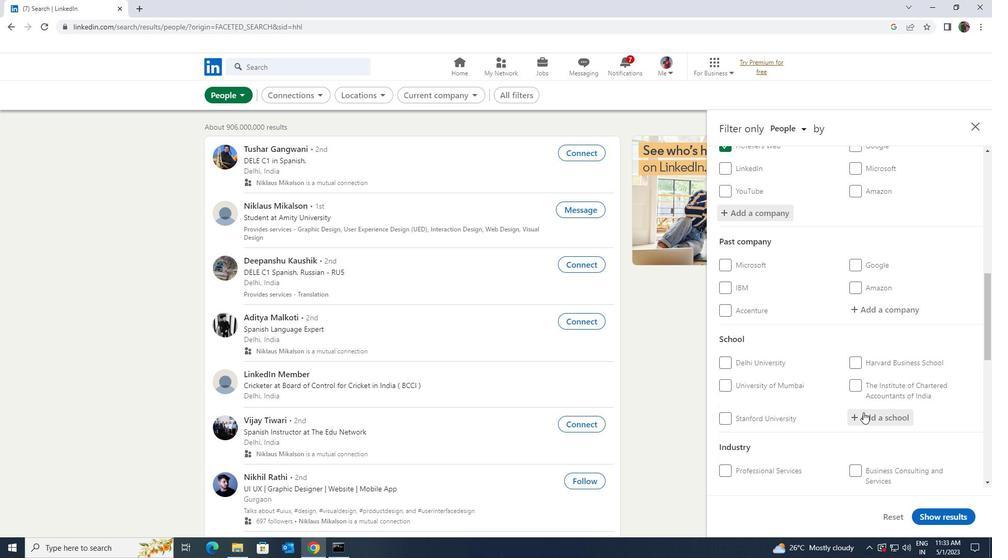 
Action: Mouse pressed left at (863, 412)
Screenshot: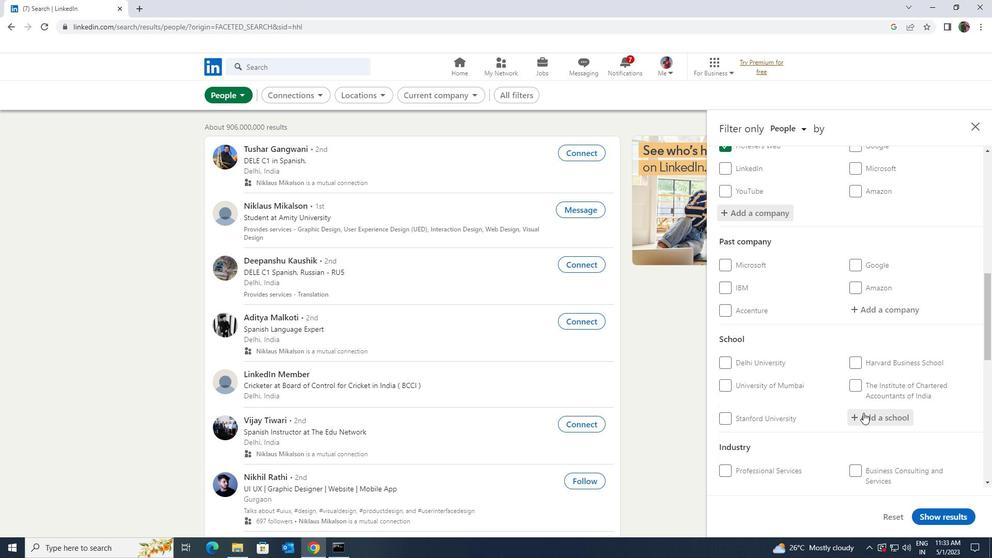 
Action: Key pressed <Key.shift>GOVERNMENT<Key.space><Key.shift>HIGH<Key.space>
Screenshot: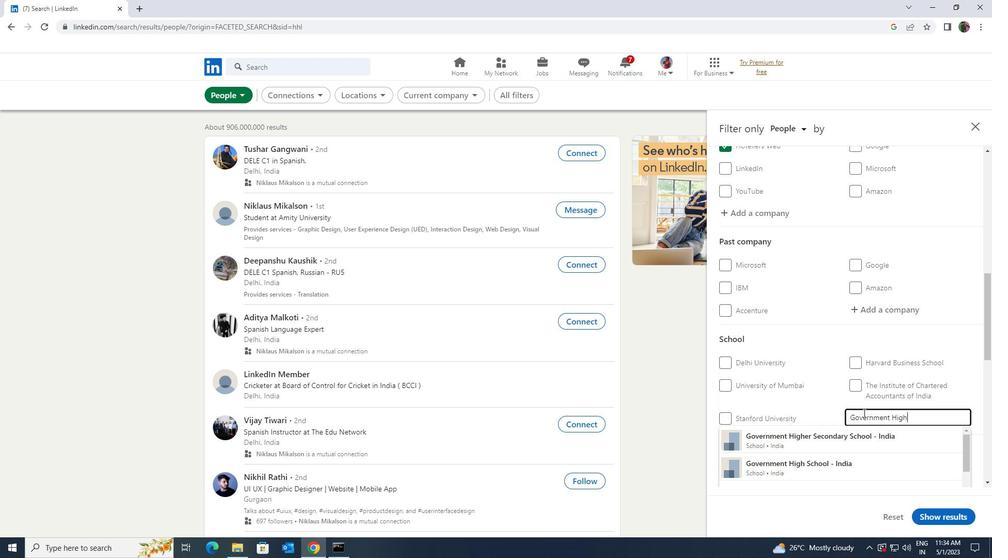 
Action: Mouse moved to (857, 428)
Screenshot: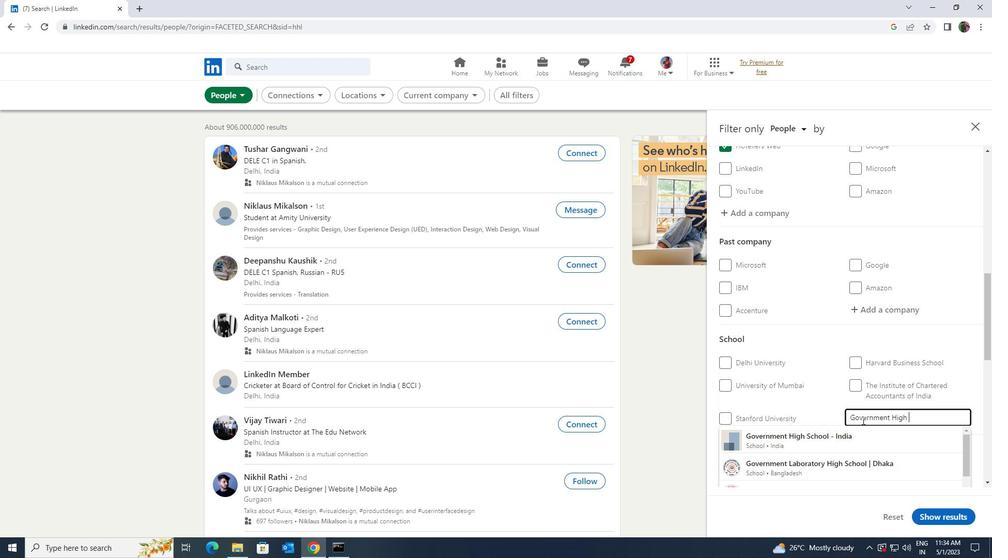 
Action: Mouse pressed left at (857, 428)
Screenshot: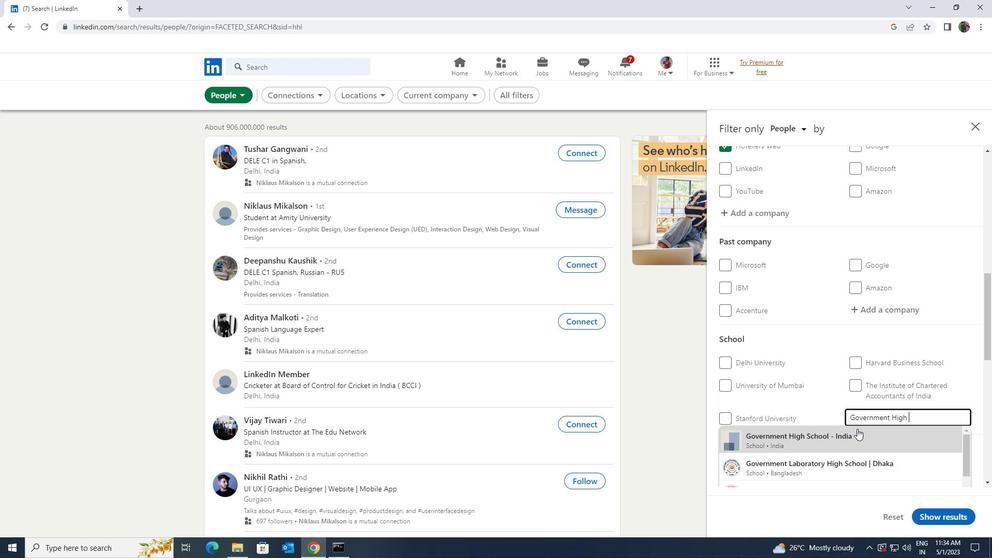 
Action: Mouse scrolled (857, 428) with delta (0, 0)
Screenshot: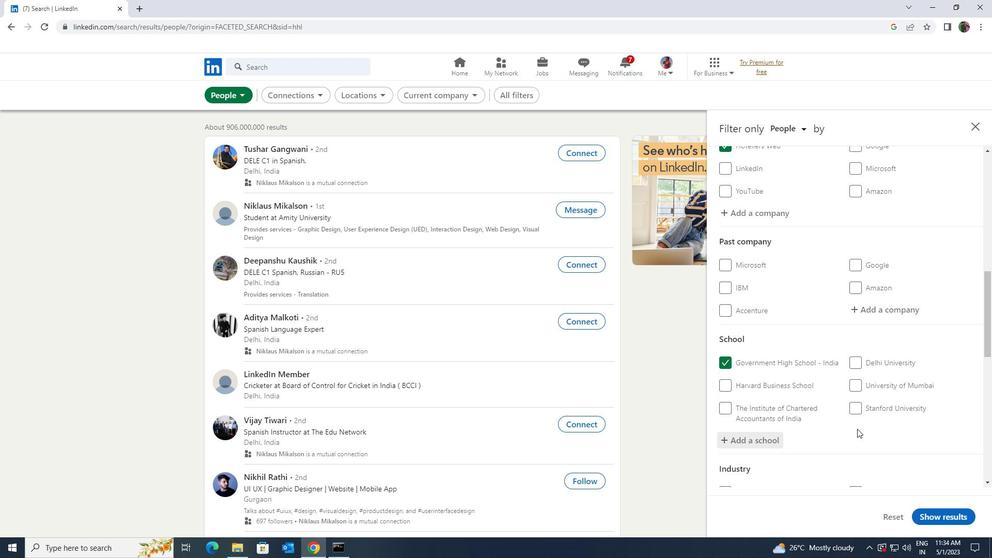 
Action: Mouse scrolled (857, 428) with delta (0, 0)
Screenshot: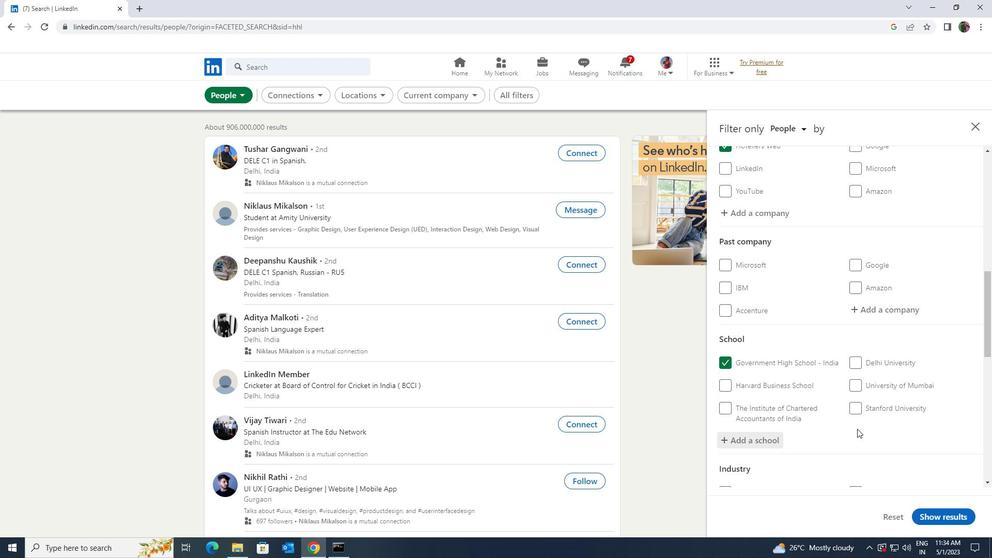 
Action: Mouse scrolled (857, 428) with delta (0, 0)
Screenshot: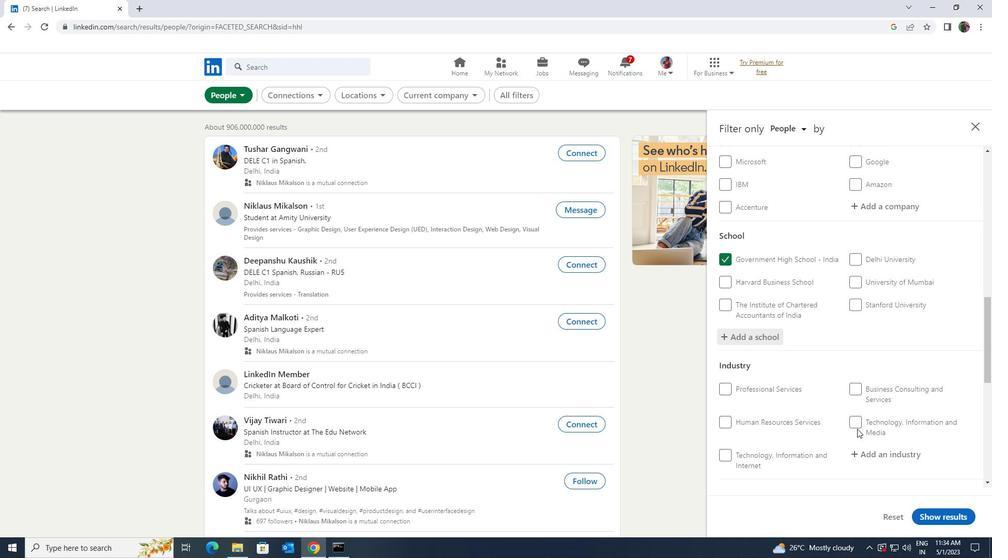 
Action: Mouse moved to (871, 404)
Screenshot: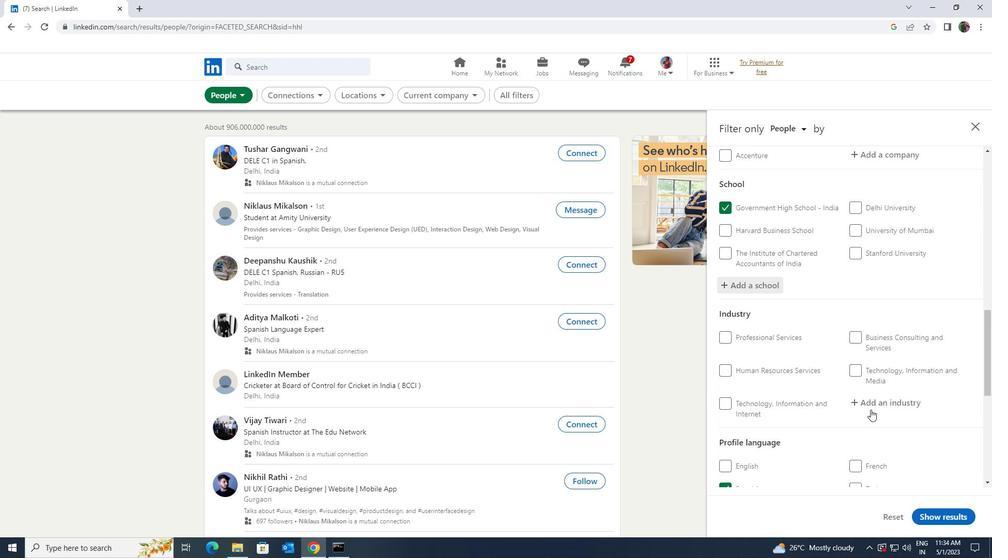
Action: Mouse pressed left at (871, 404)
Screenshot: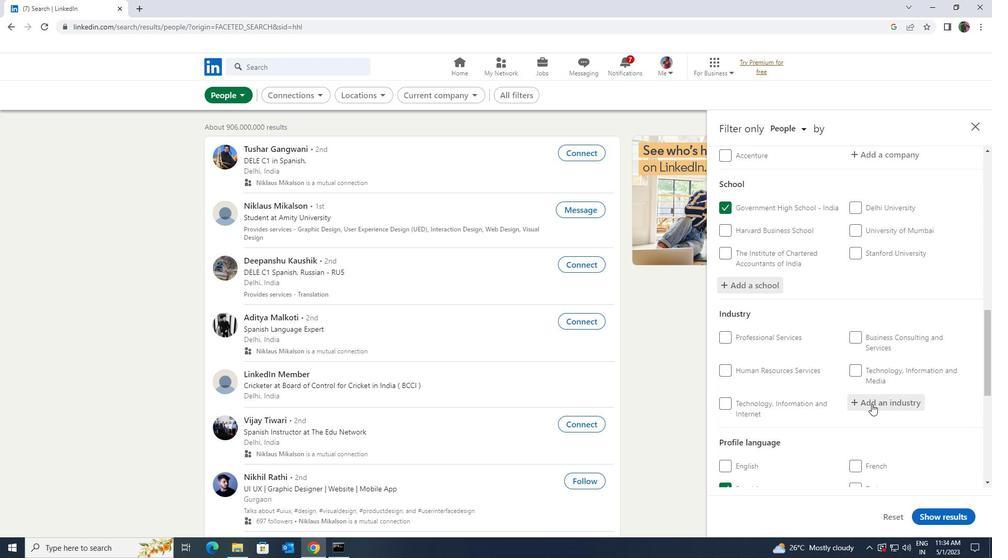 
Action: Key pressed <Key.shift>GEOTHER
Screenshot: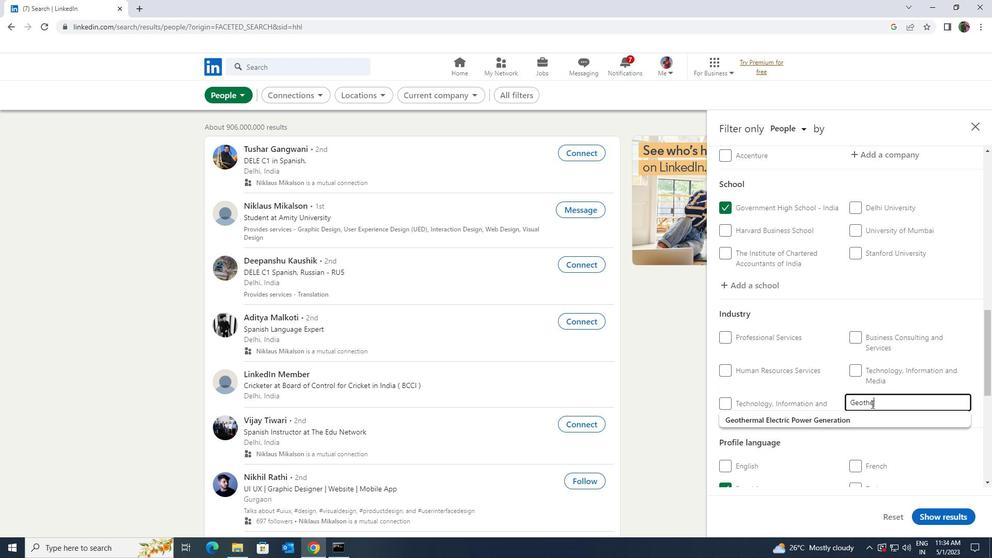 
Action: Mouse moved to (876, 412)
Screenshot: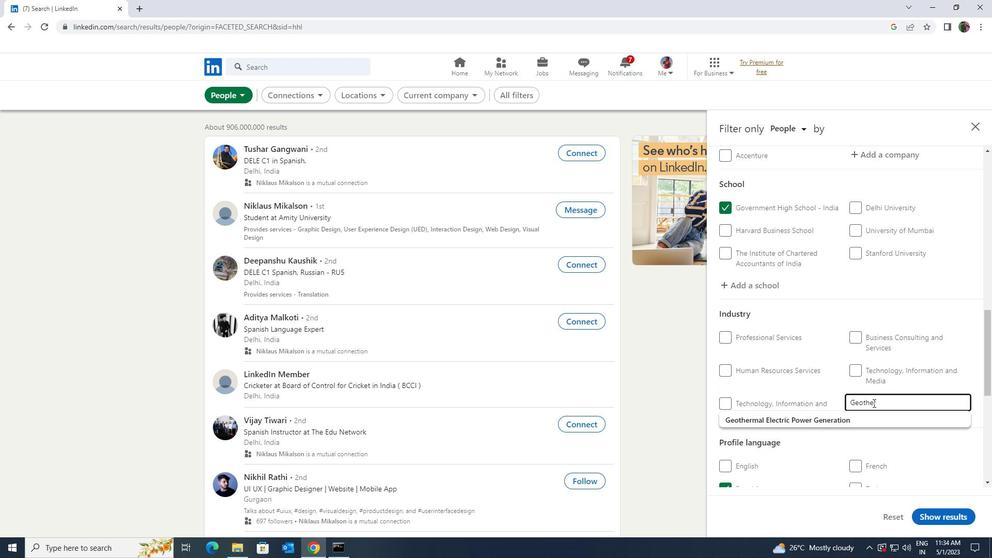 
Action: Mouse pressed left at (876, 412)
Screenshot: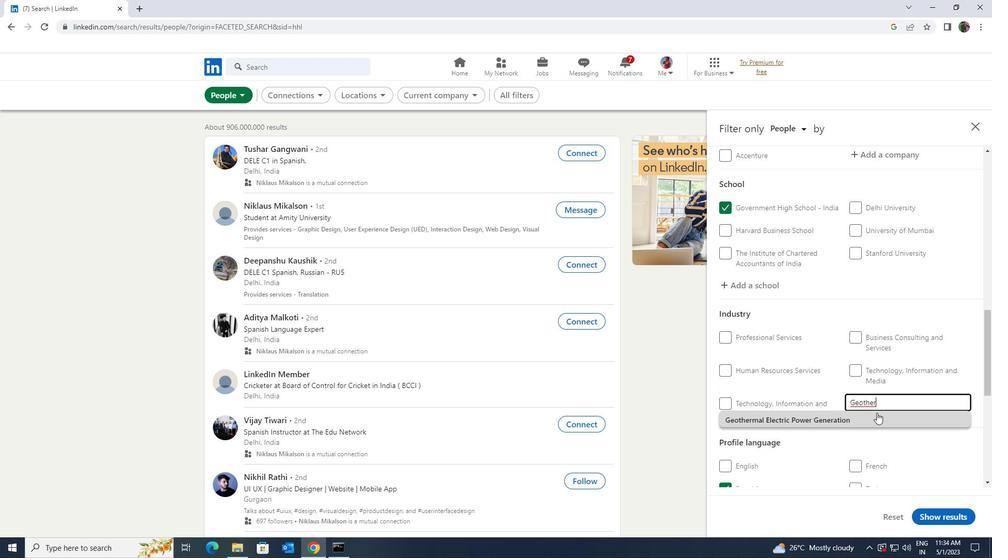 
Action: Mouse scrolled (876, 412) with delta (0, 0)
Screenshot: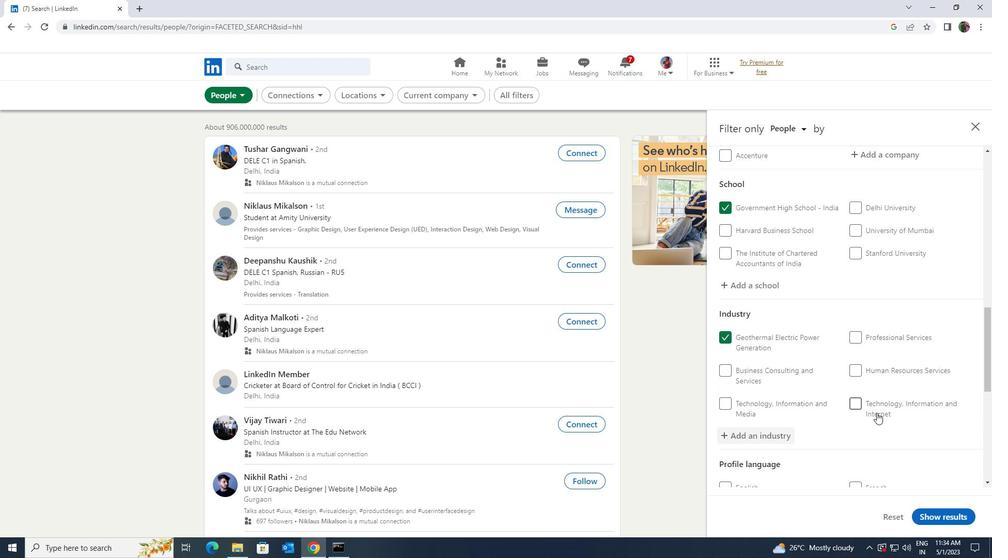 
Action: Mouse scrolled (876, 412) with delta (0, 0)
Screenshot: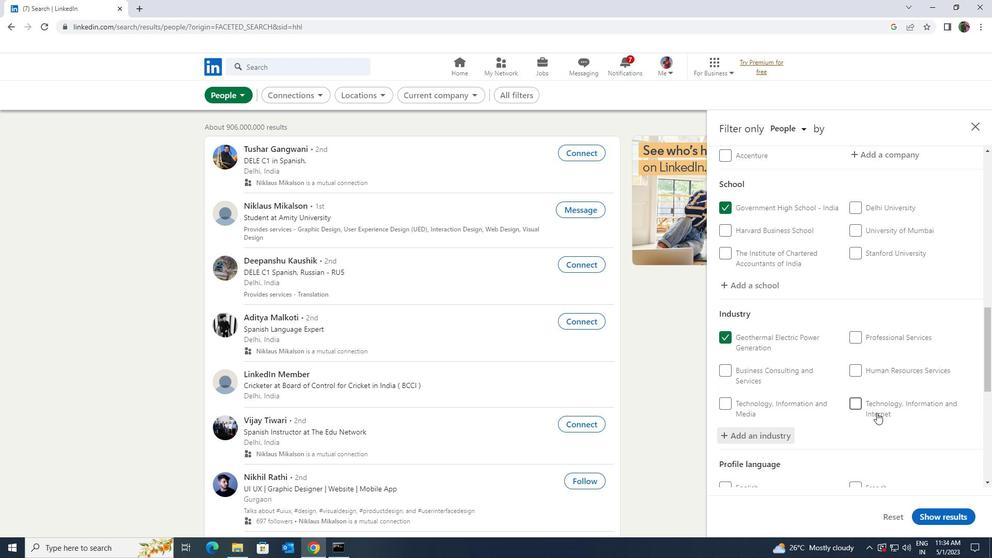 
Action: Mouse scrolled (876, 412) with delta (0, 0)
Screenshot: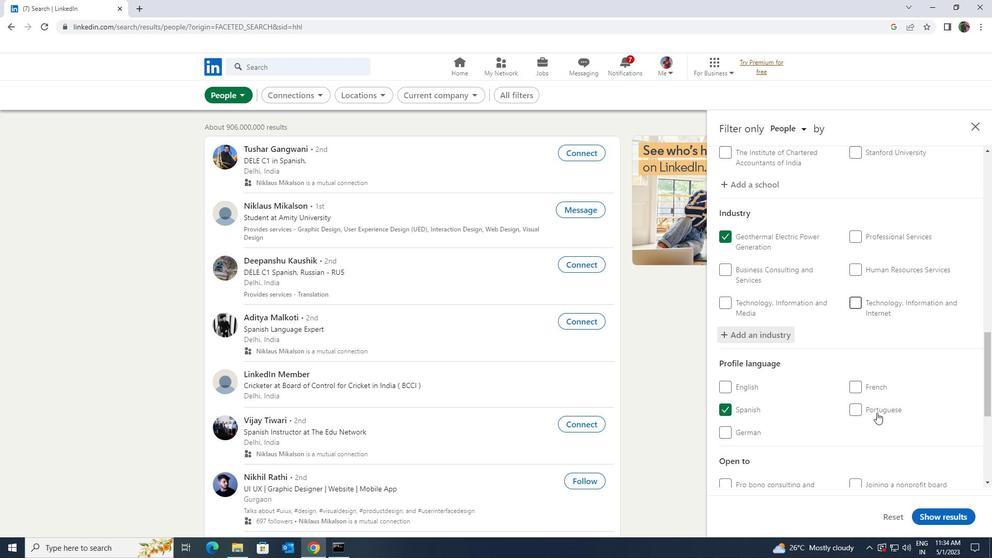 
Action: Mouse scrolled (876, 412) with delta (0, 0)
Screenshot: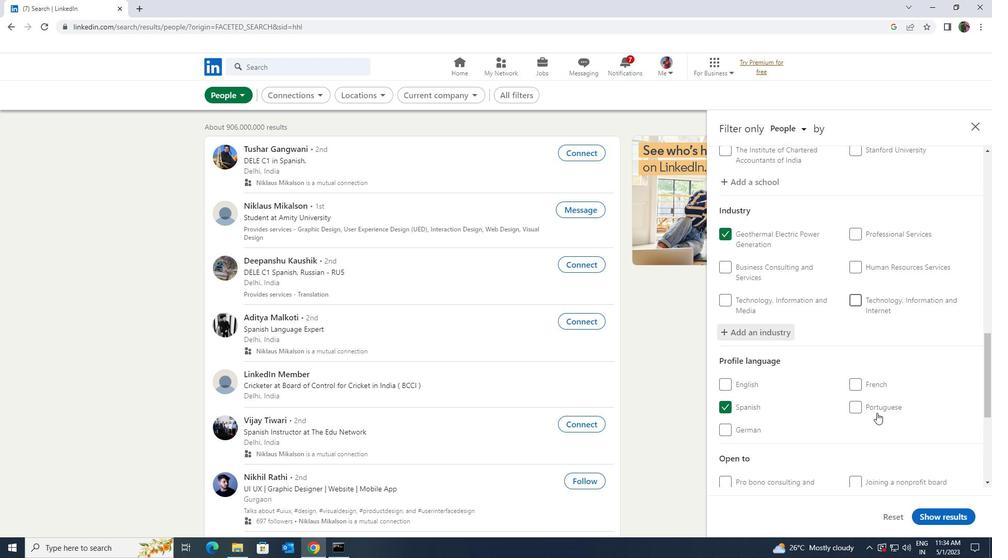 
Action: Mouse scrolled (876, 412) with delta (0, 0)
Screenshot: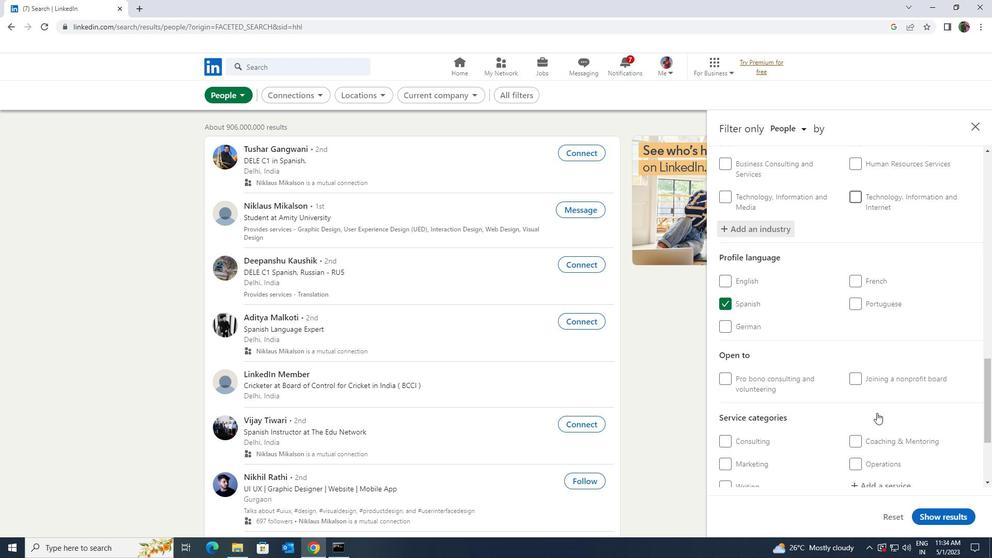 
Action: Mouse scrolled (876, 412) with delta (0, 0)
Screenshot: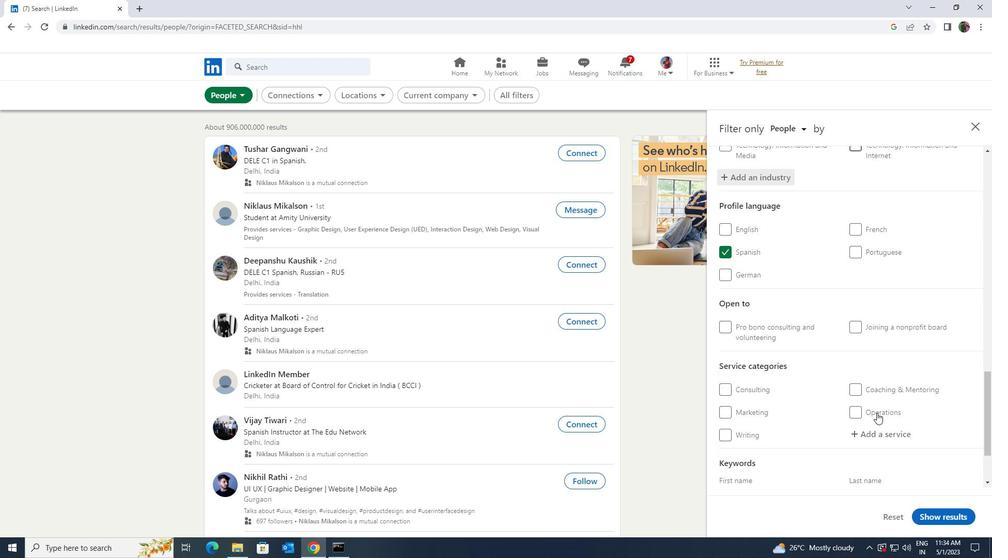 
Action: Mouse moved to (882, 385)
Screenshot: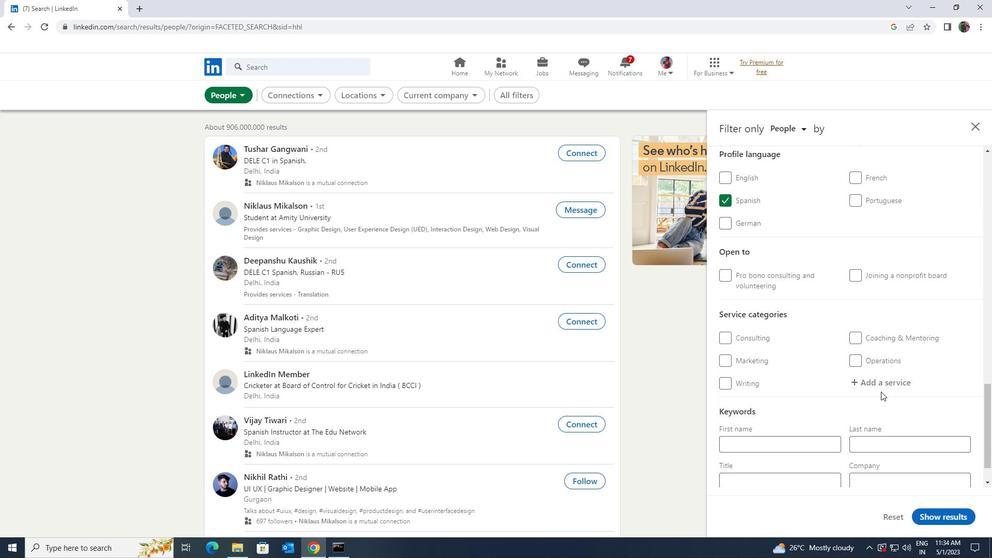 
Action: Mouse pressed left at (882, 385)
Screenshot: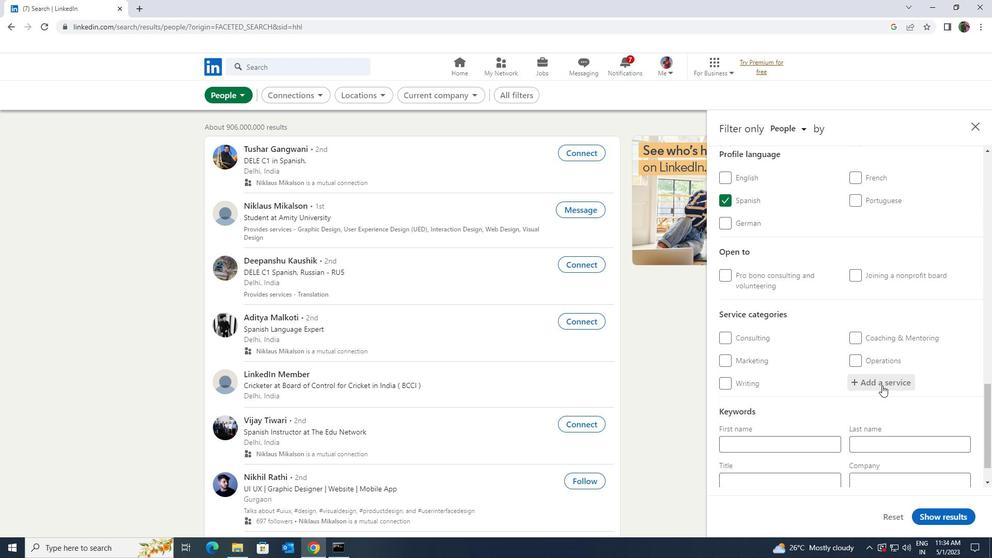 
Action: Key pressed <Key.shift>TRADE<Key.space>SH
Screenshot: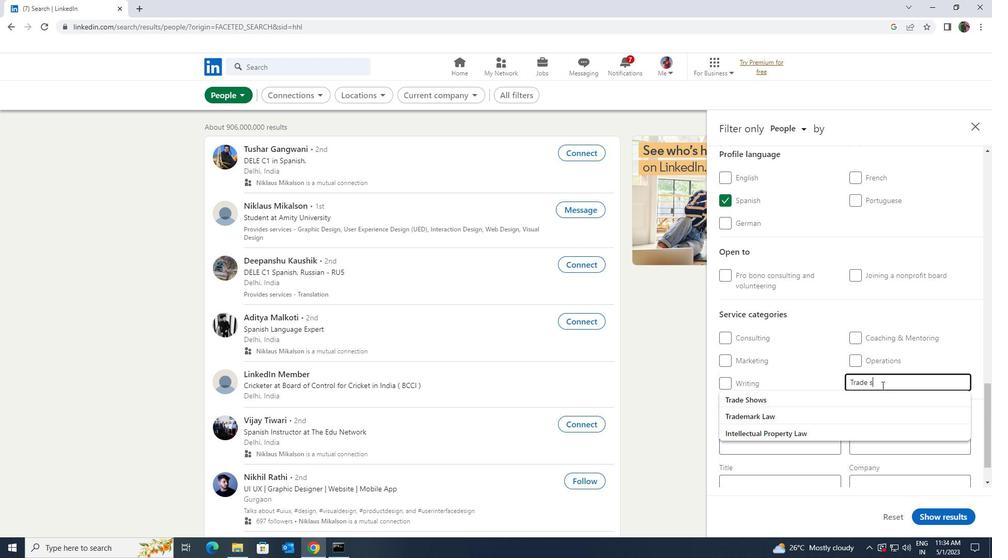
Action: Mouse moved to (879, 397)
Screenshot: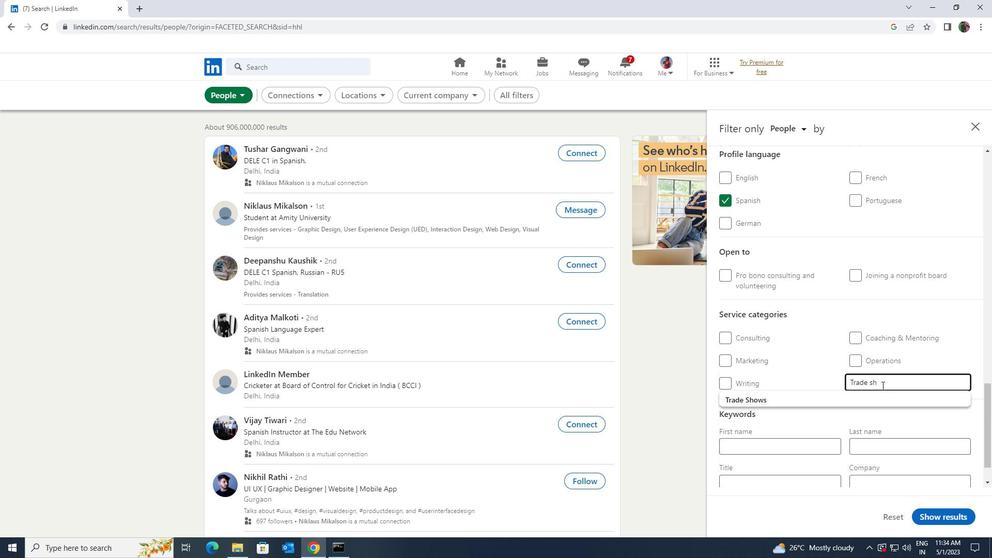 
Action: Mouse pressed left at (879, 397)
Screenshot: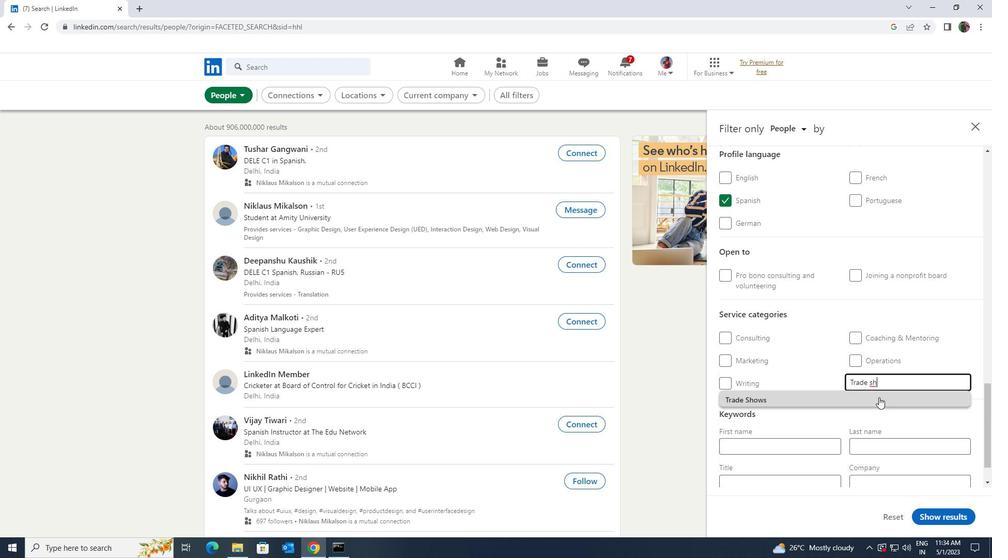 
Action: Mouse scrolled (879, 396) with delta (0, 0)
Screenshot: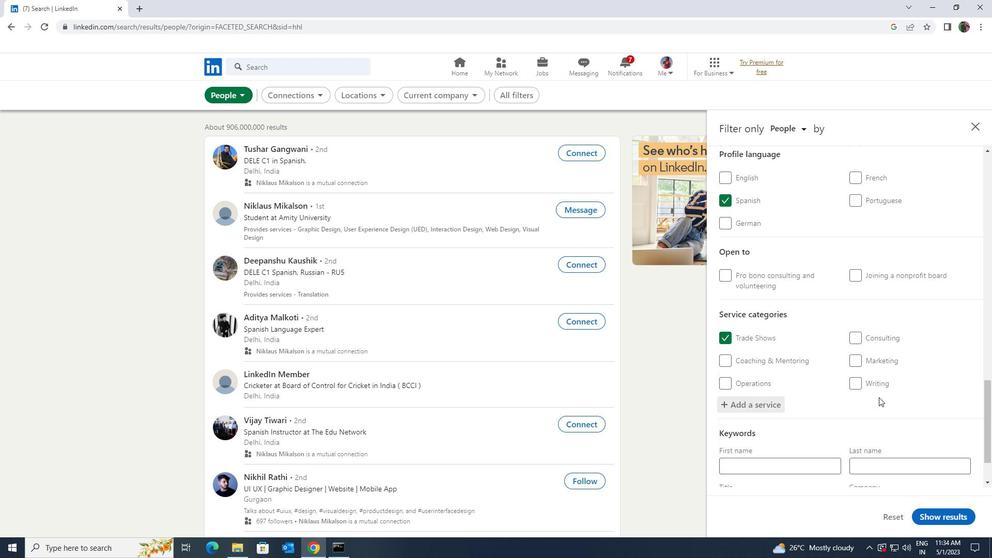 
Action: Mouse scrolled (879, 396) with delta (0, 0)
Screenshot: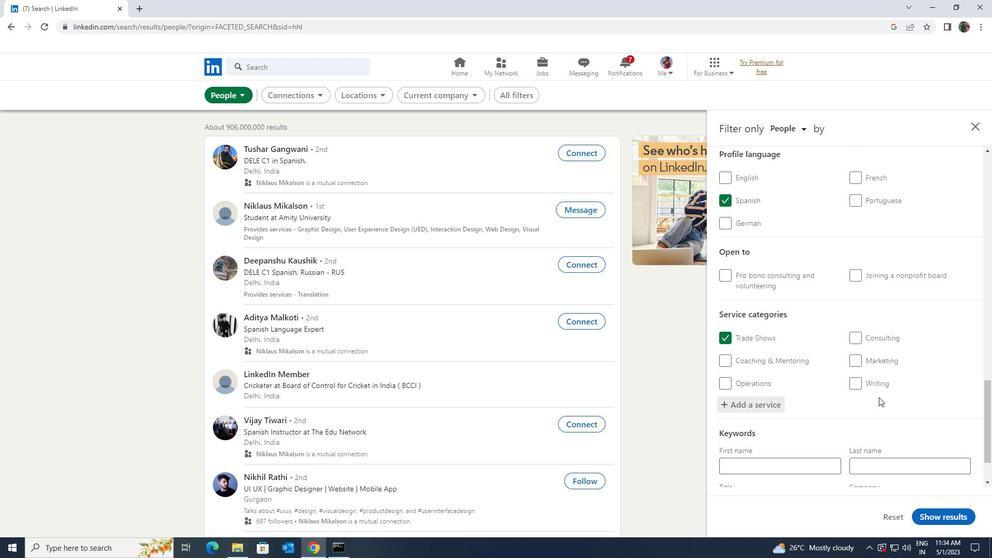 
Action: Mouse scrolled (879, 396) with delta (0, 0)
Screenshot: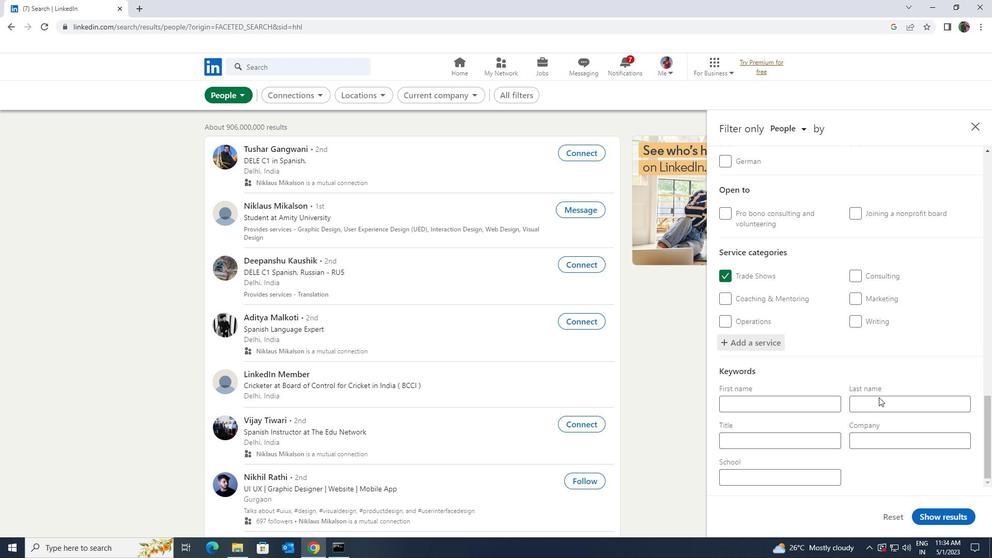 
Action: Mouse scrolled (879, 396) with delta (0, 0)
Screenshot: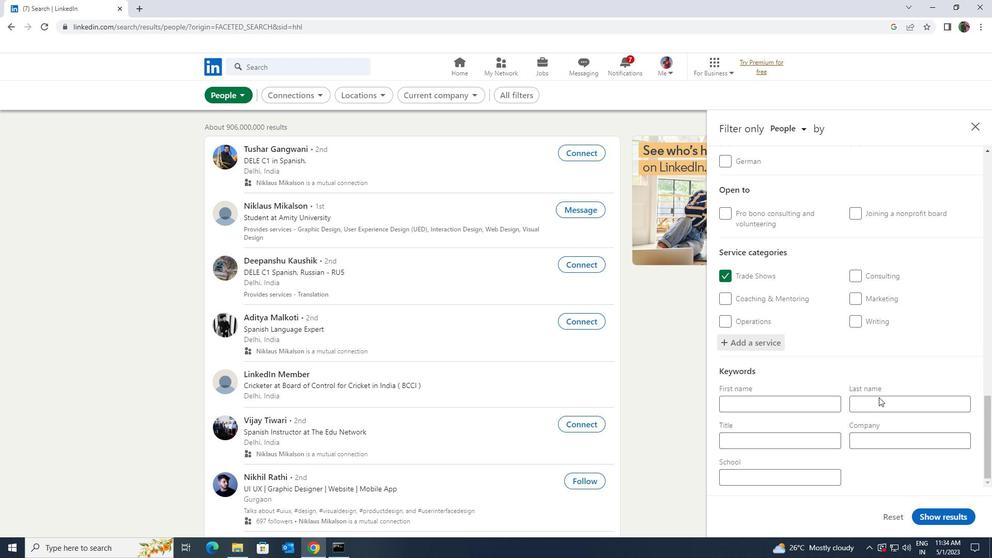 
Action: Mouse moved to (829, 441)
Screenshot: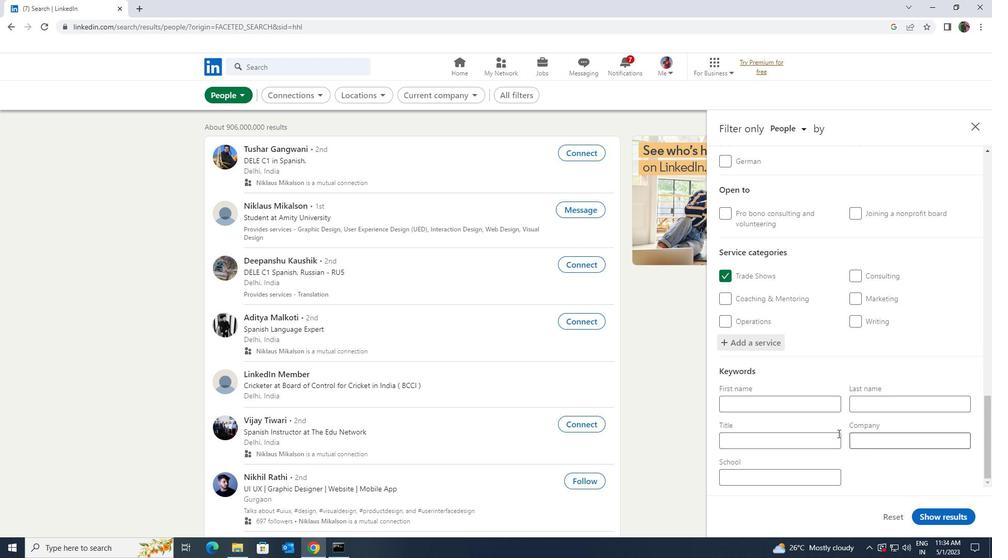 
Action: Mouse pressed left at (829, 441)
Screenshot: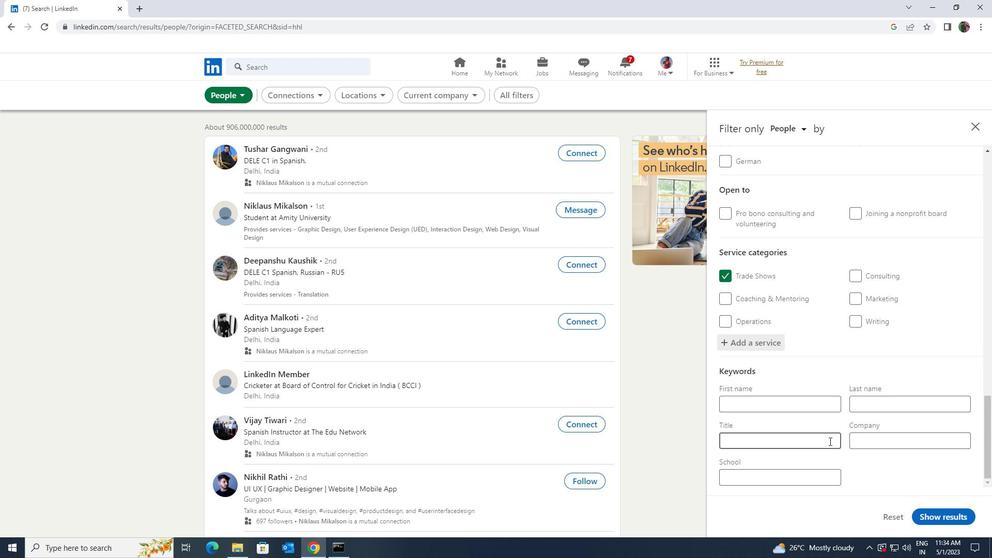 
Action: Key pressed <Key.shift>TITLE<Key.space><Key.shift>ANALYST
Screenshot: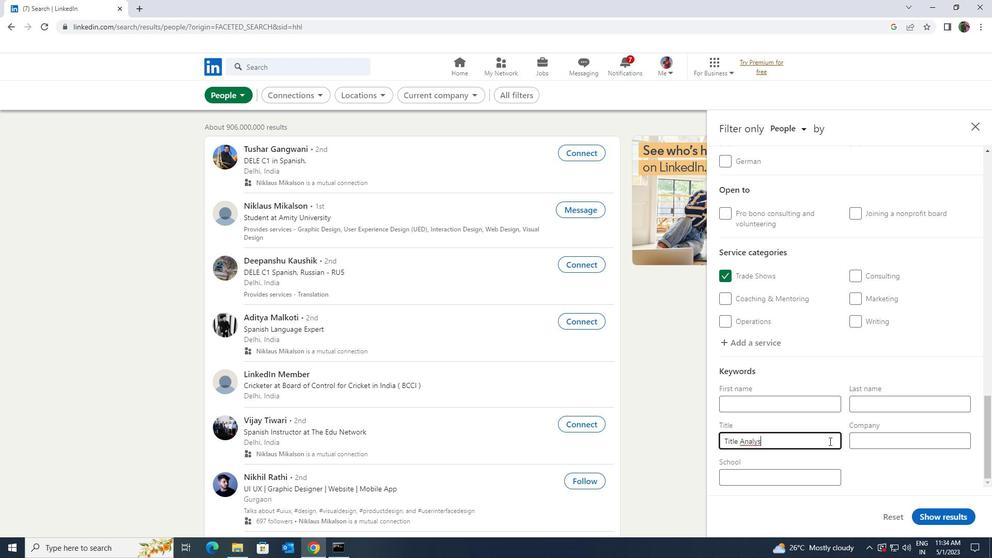 
Action: Mouse moved to (943, 518)
Screenshot: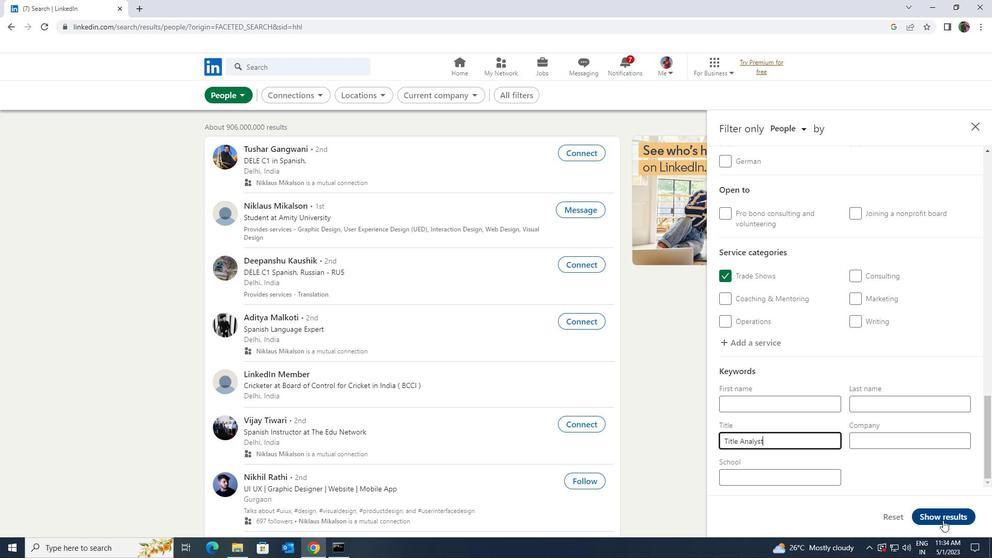 
Action: Mouse pressed left at (943, 518)
Screenshot: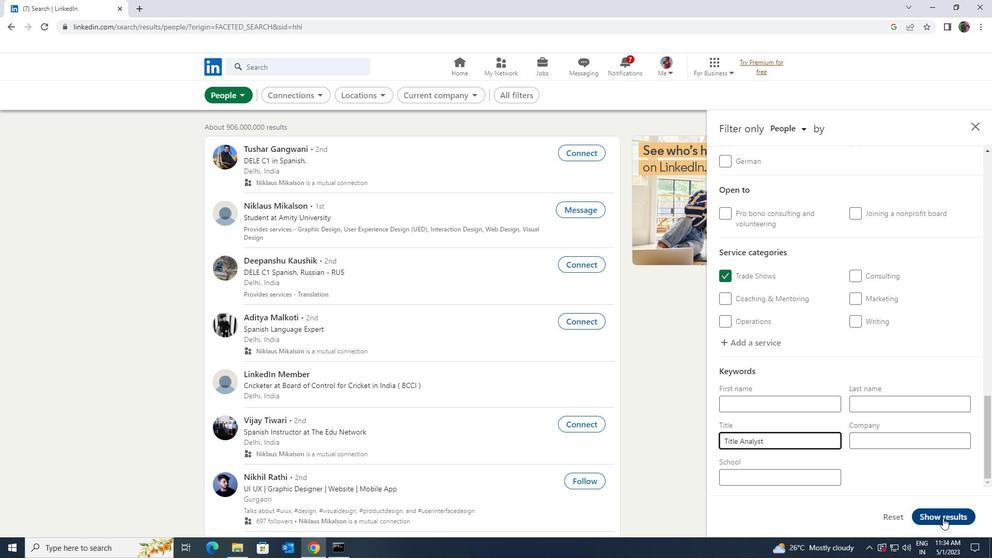 
Action: Mouse moved to (942, 517)
Screenshot: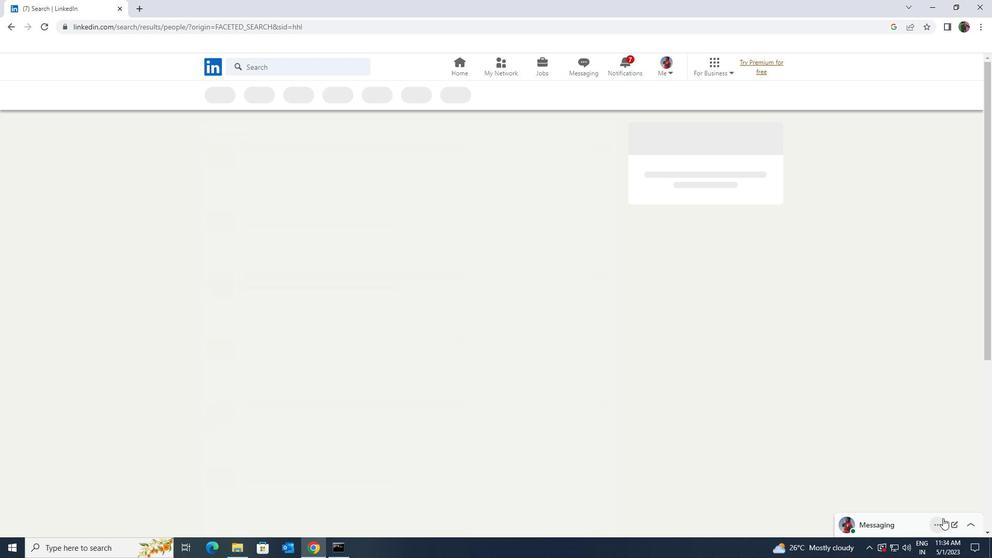 
